 Task: Look for space in Sochi, Russia from 4th August, 2023 to 8th August, 2023 for 1 adult in price range Rs.10000 to Rs.15000. Place can be private room with 1  bedroom having 1 bed and 1 bathroom. Property type can be flatguest house, hotel. Amenities needed are: wifi. Booking option can be shelf check-in. Required host language is English.
Action: Mouse moved to (371, 135)
Screenshot: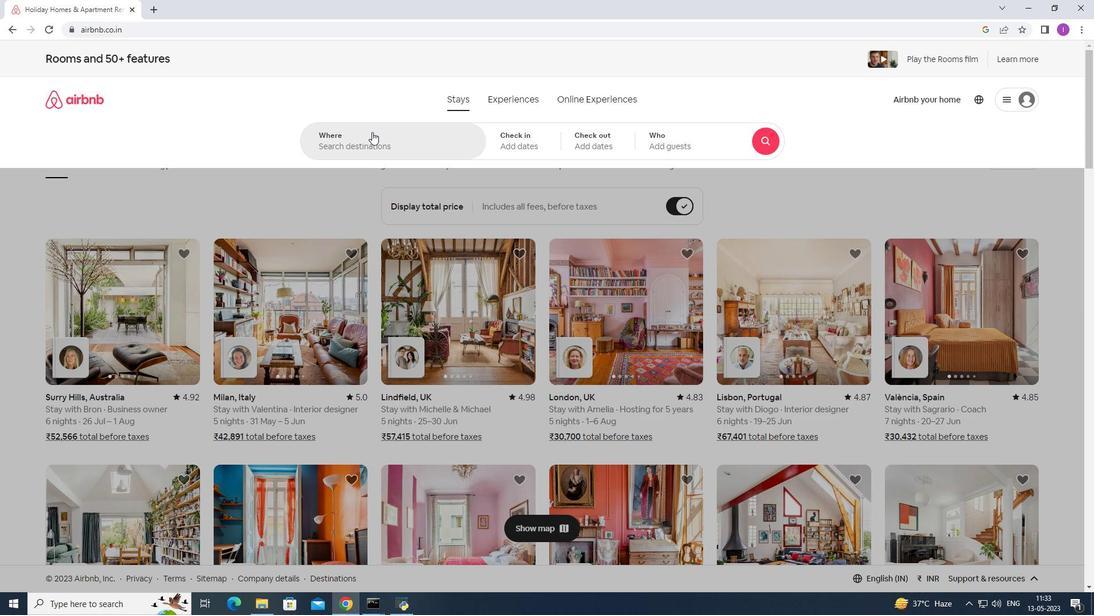 
Action: Mouse pressed left at (371, 135)
Screenshot: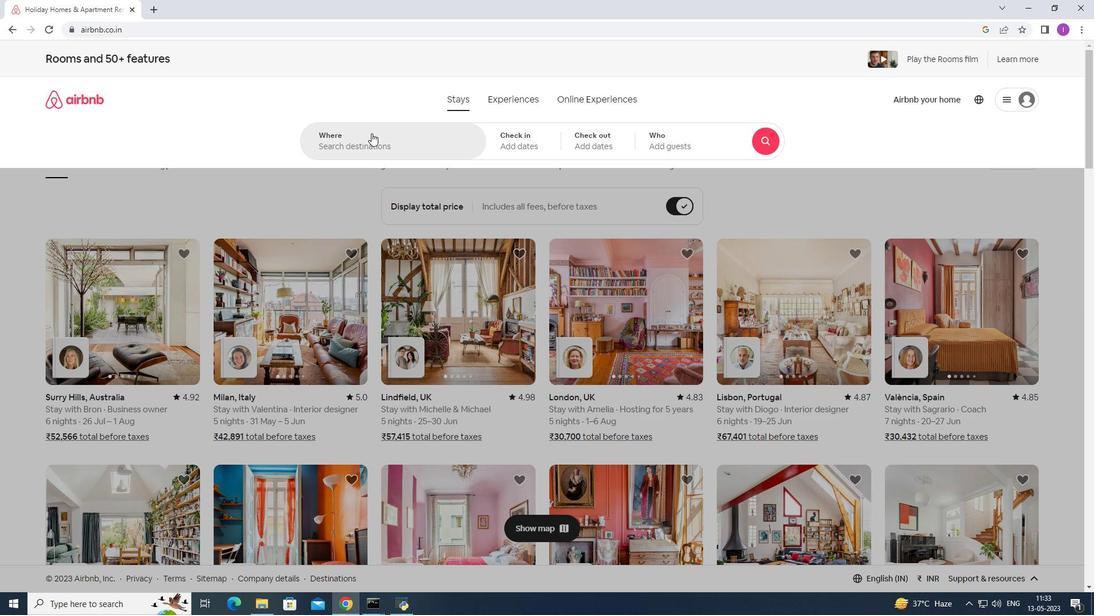 
Action: Mouse moved to (394, 132)
Screenshot: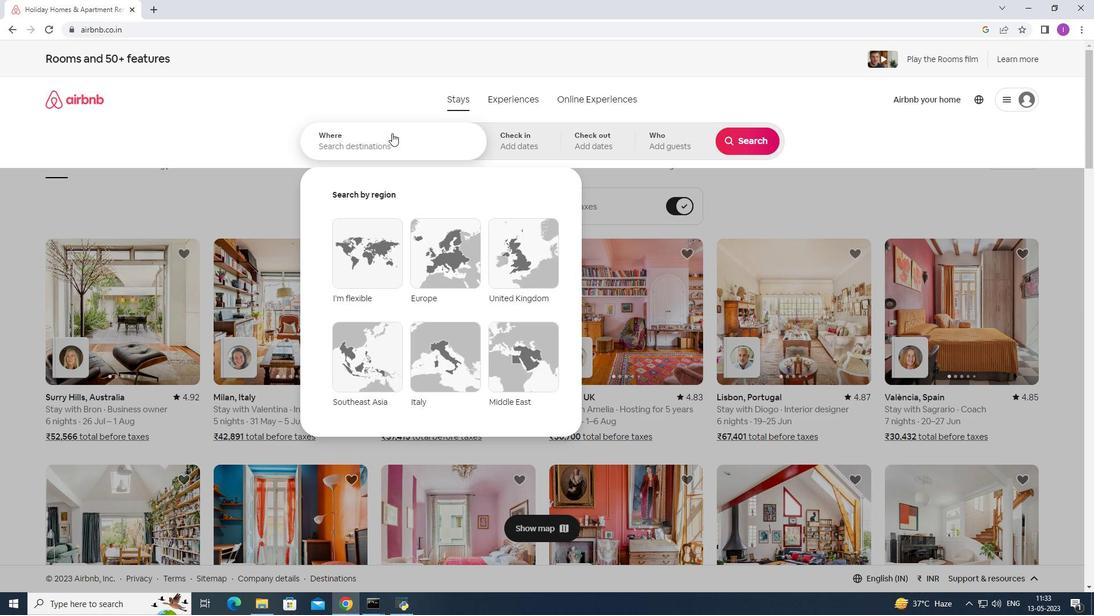 
Action: Key pressed <Key.shift>Sochi,<Key.shift>Russia
Screenshot: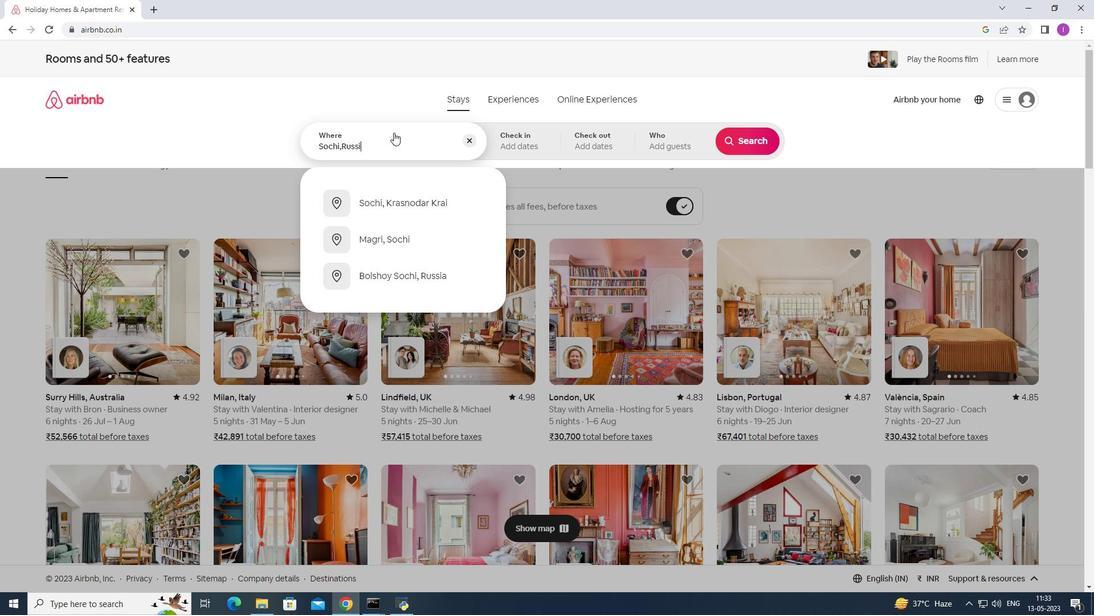 
Action: Mouse moved to (508, 131)
Screenshot: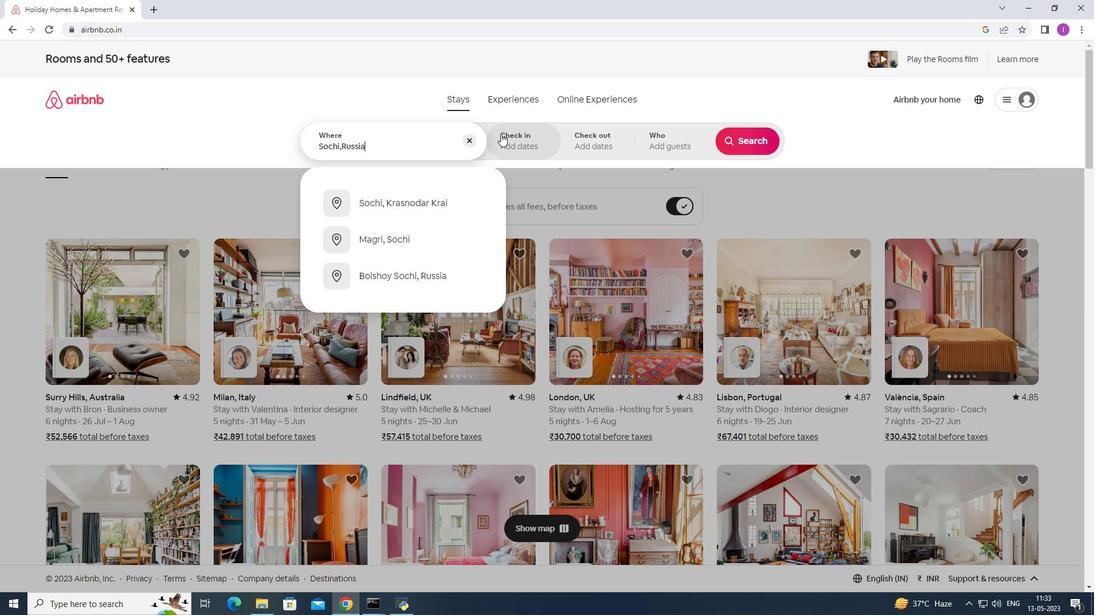 
Action: Mouse pressed left at (508, 131)
Screenshot: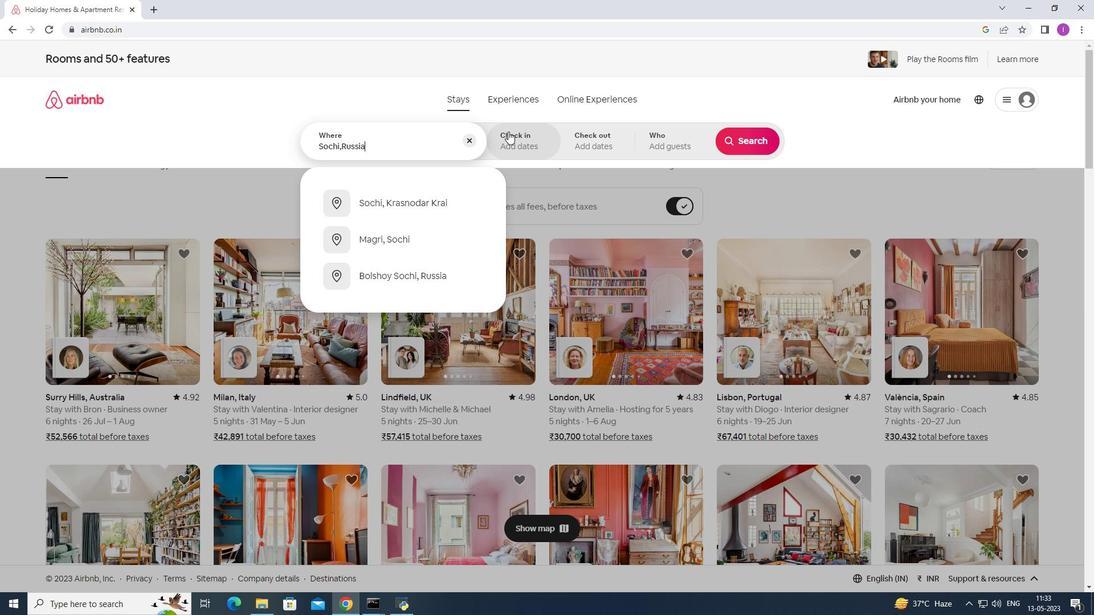 
Action: Mouse moved to (744, 234)
Screenshot: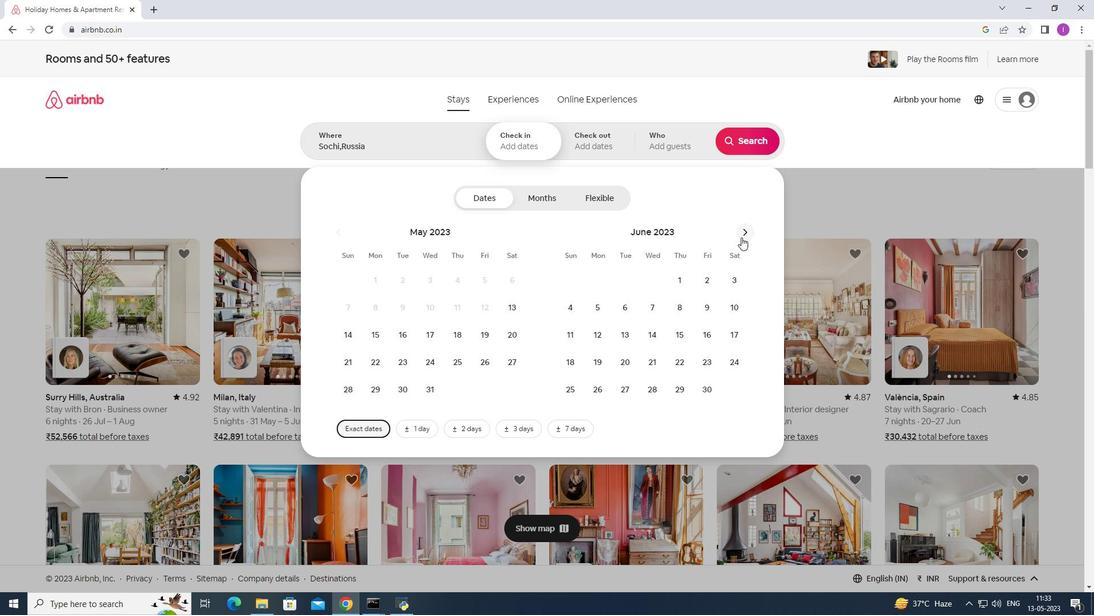 
Action: Mouse pressed left at (744, 234)
Screenshot: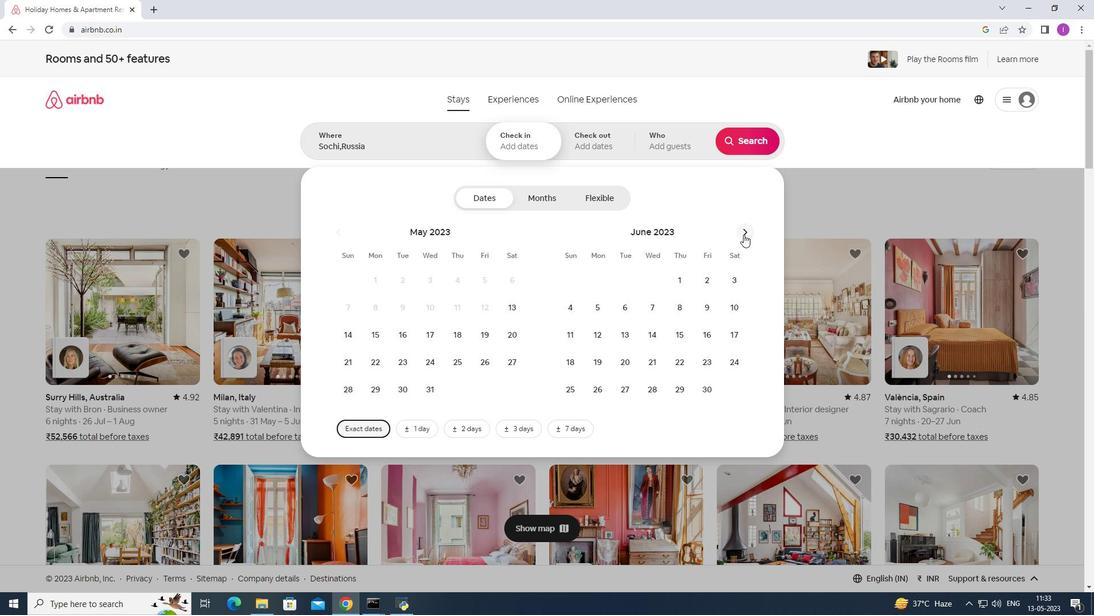 
Action: Mouse pressed left at (744, 234)
Screenshot: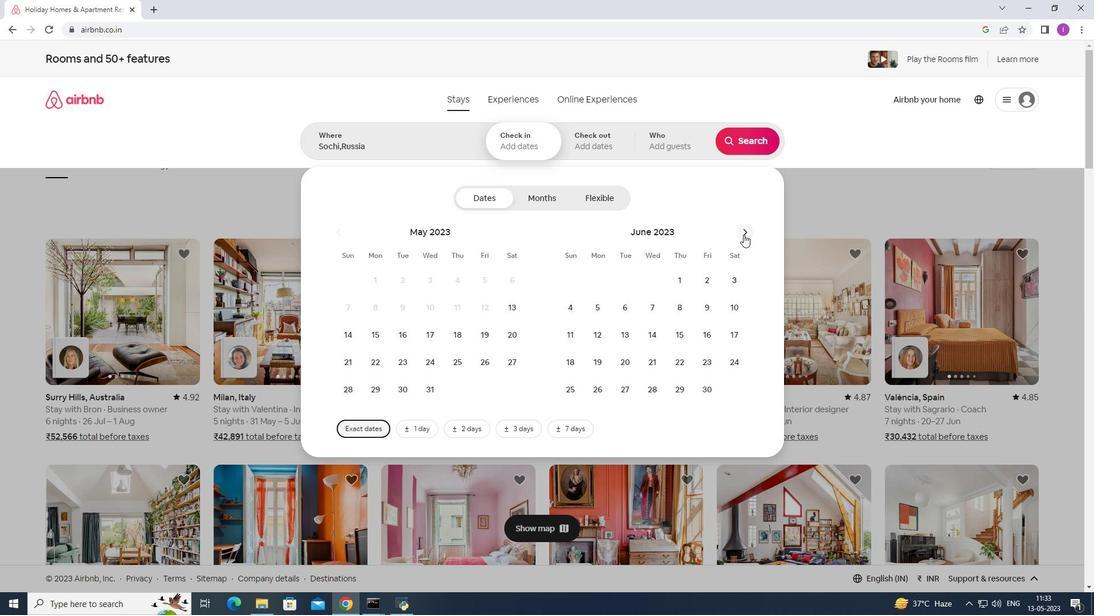 
Action: Mouse moved to (708, 272)
Screenshot: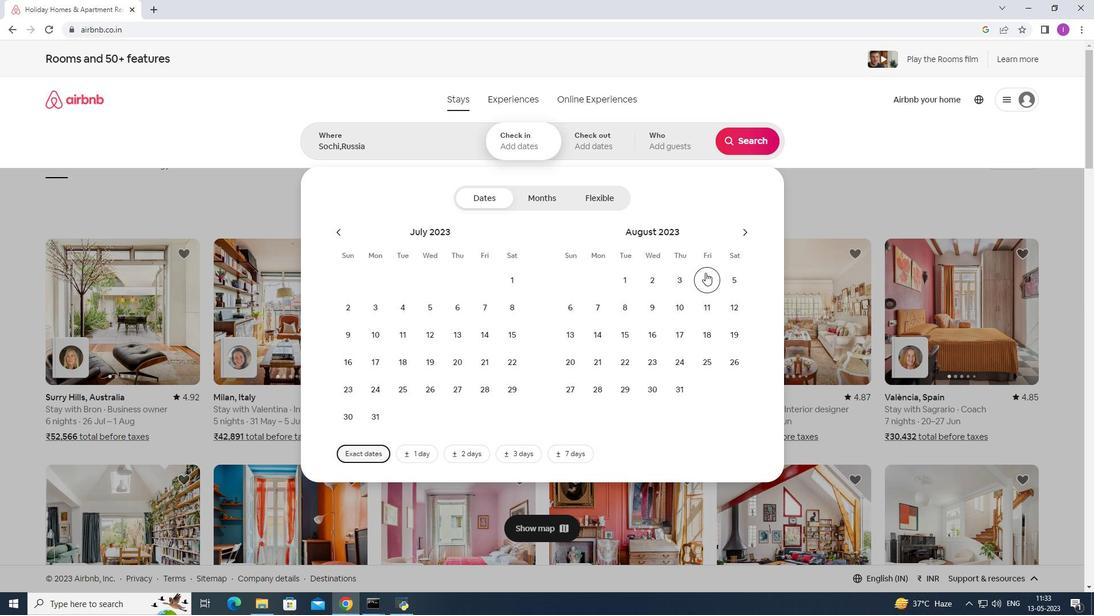 
Action: Mouse pressed left at (708, 272)
Screenshot: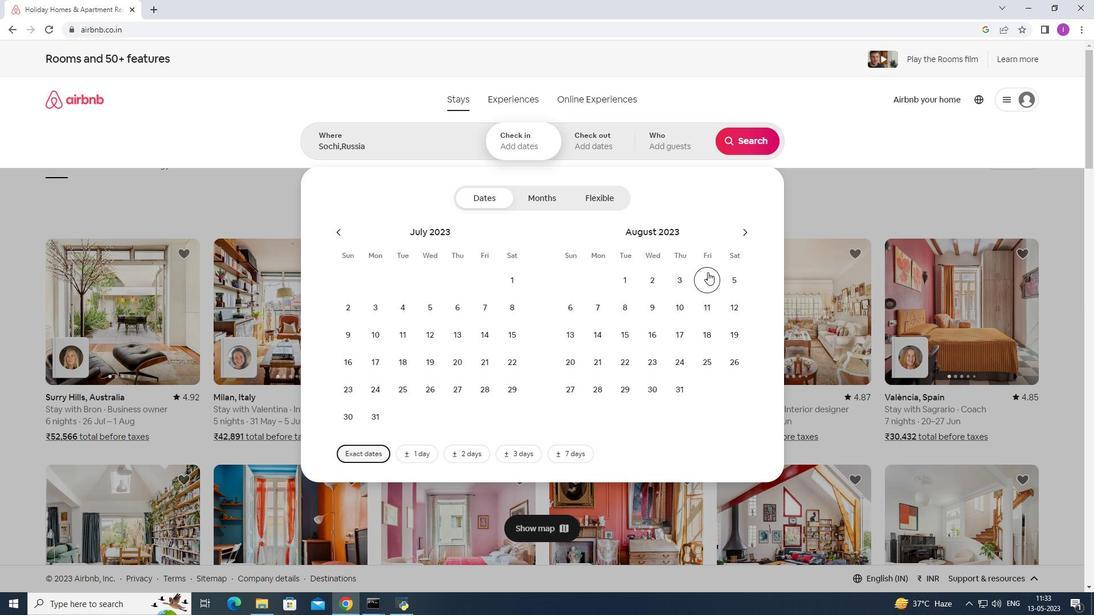 
Action: Mouse moved to (632, 307)
Screenshot: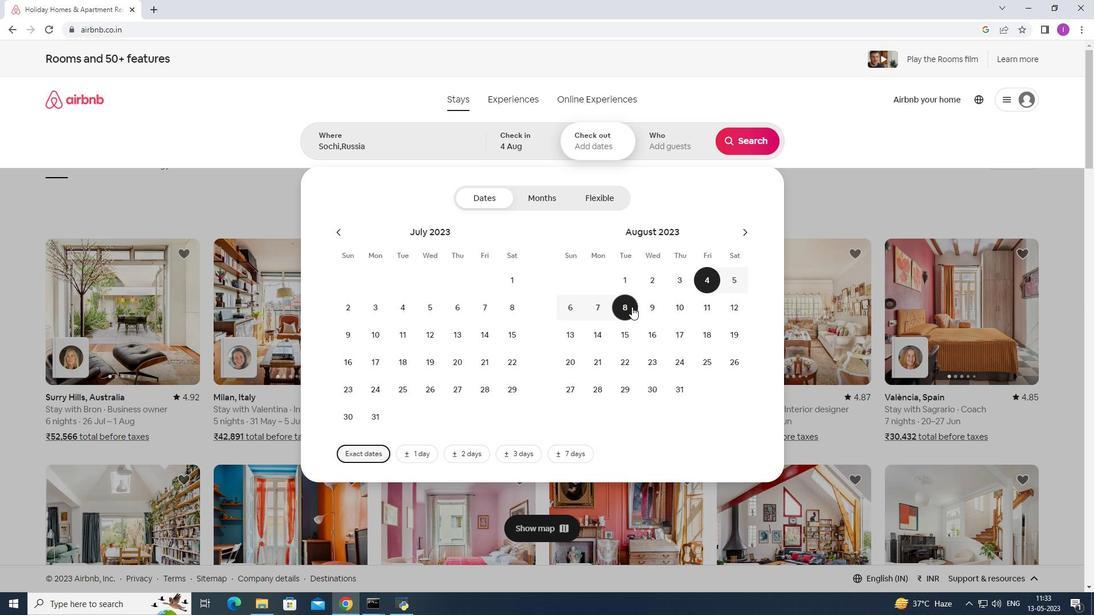 
Action: Mouse pressed left at (632, 307)
Screenshot: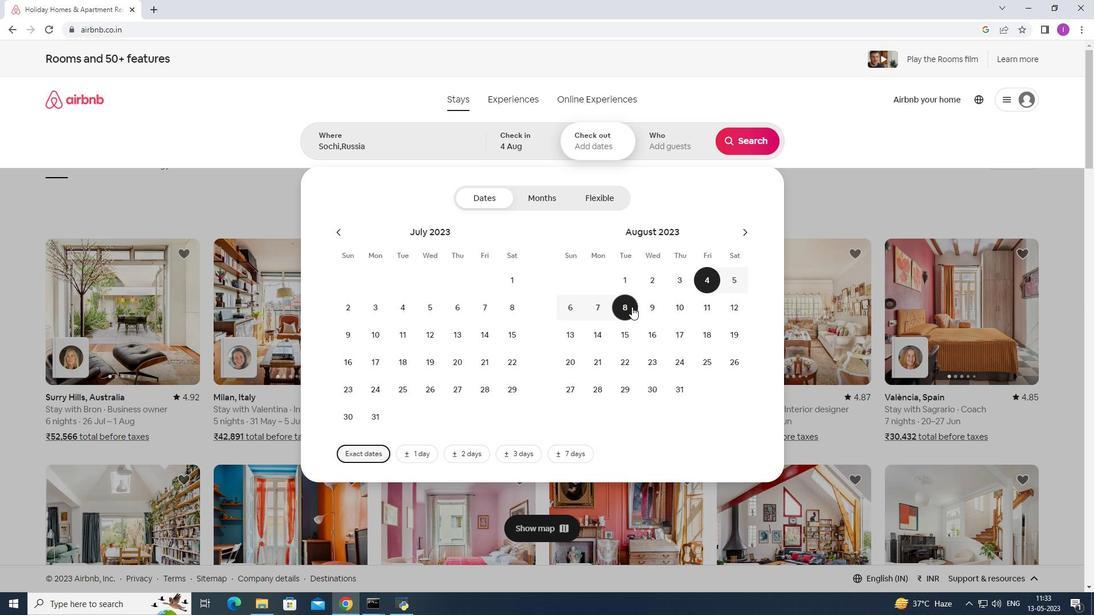 
Action: Mouse moved to (693, 149)
Screenshot: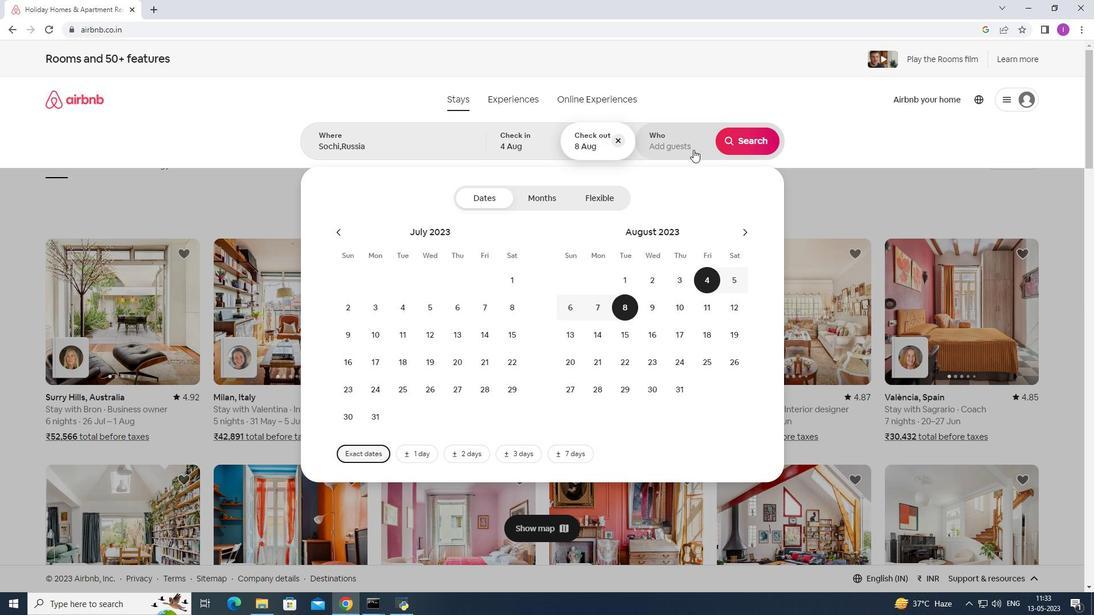 
Action: Mouse pressed left at (693, 149)
Screenshot: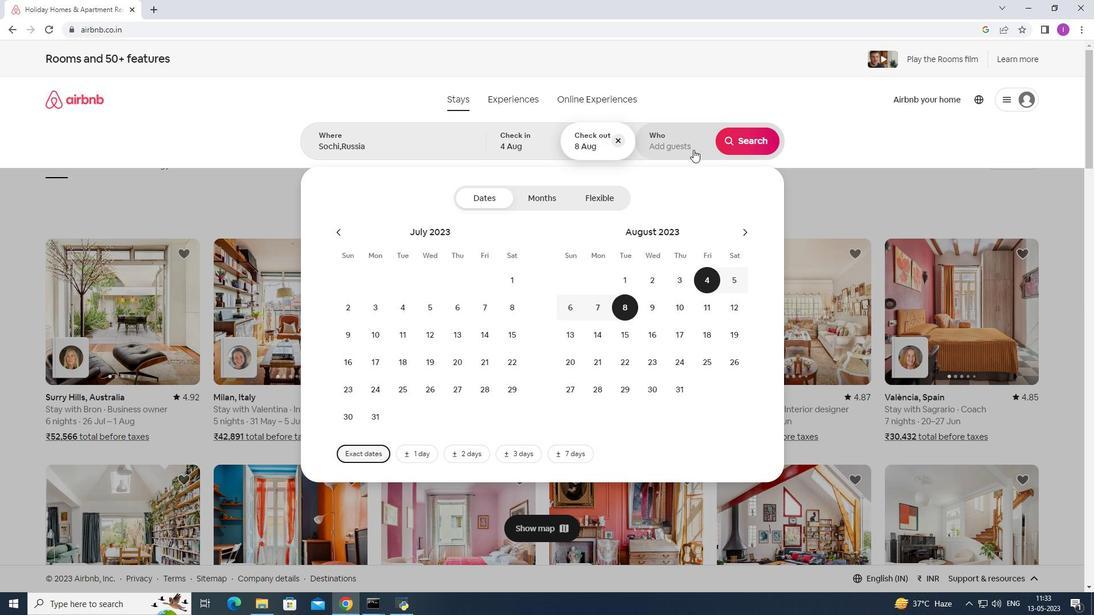 
Action: Mouse moved to (754, 200)
Screenshot: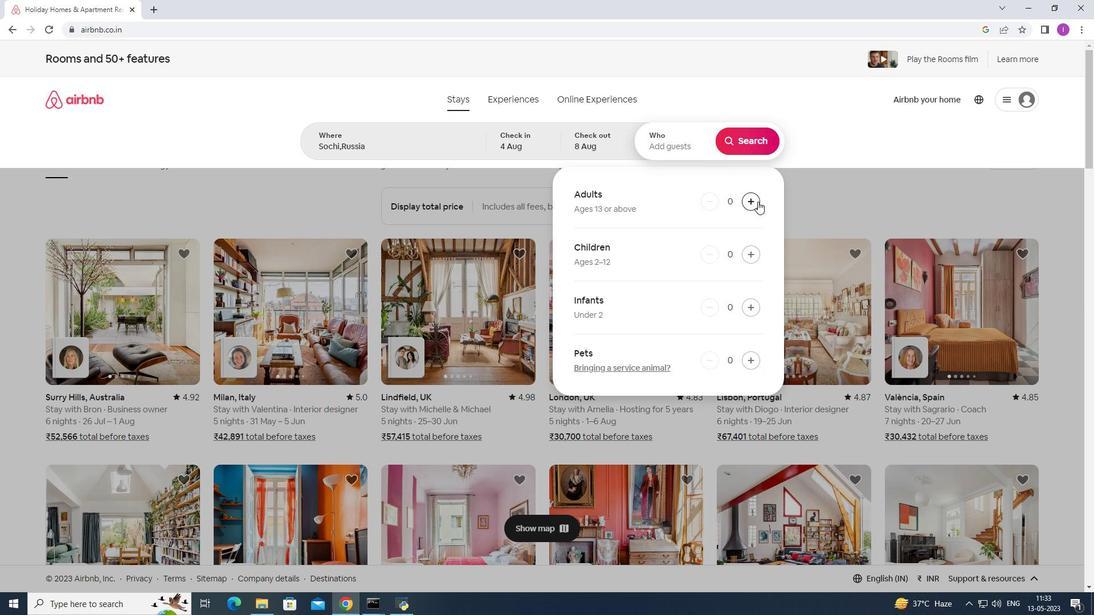 
Action: Mouse pressed left at (754, 200)
Screenshot: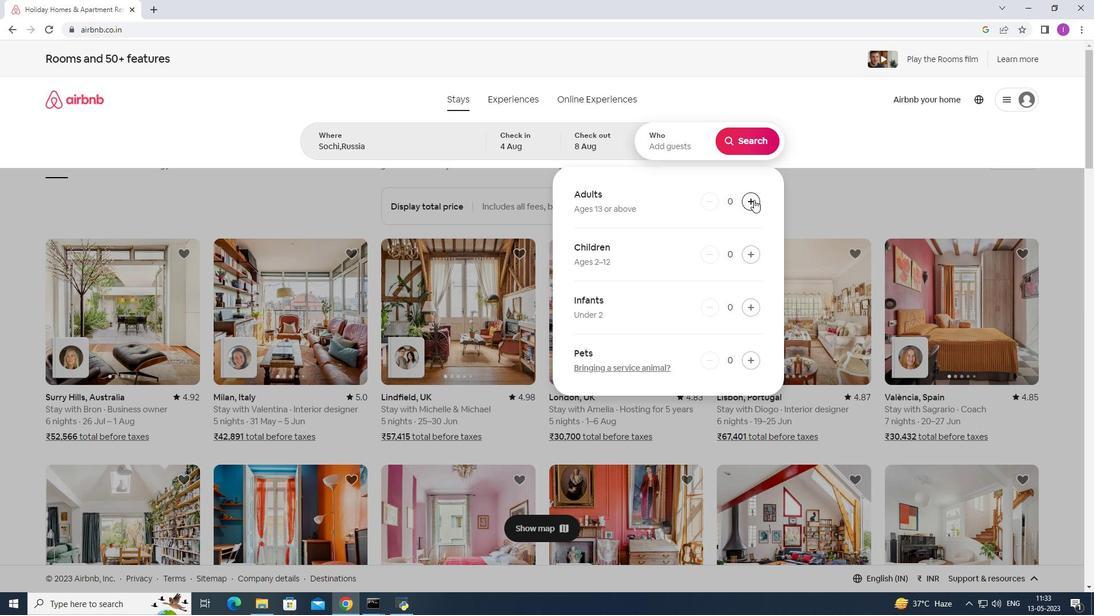 
Action: Mouse moved to (748, 139)
Screenshot: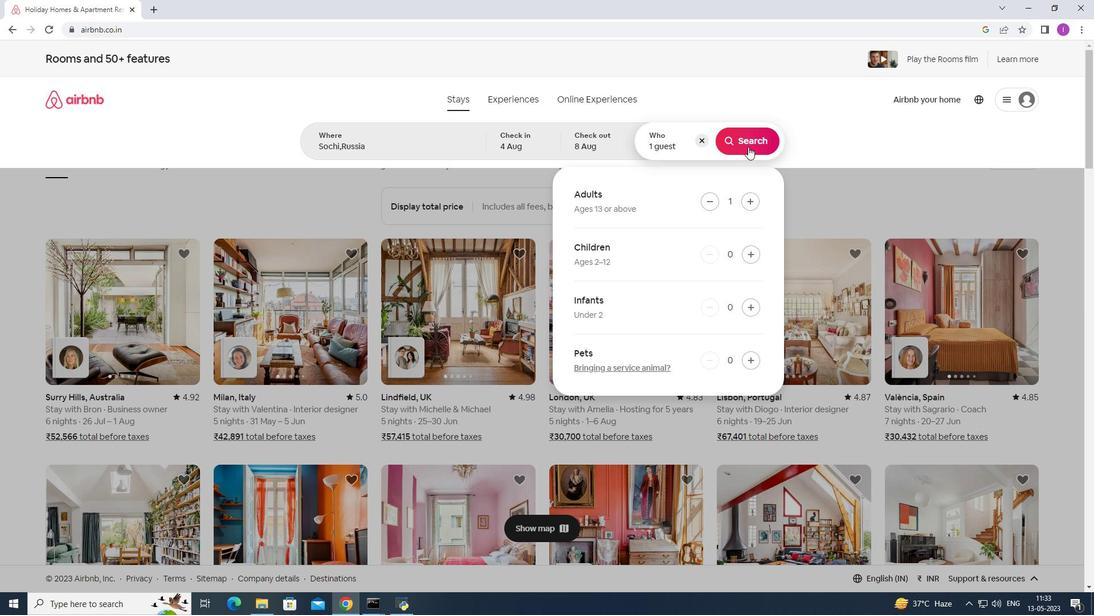 
Action: Mouse pressed left at (748, 139)
Screenshot: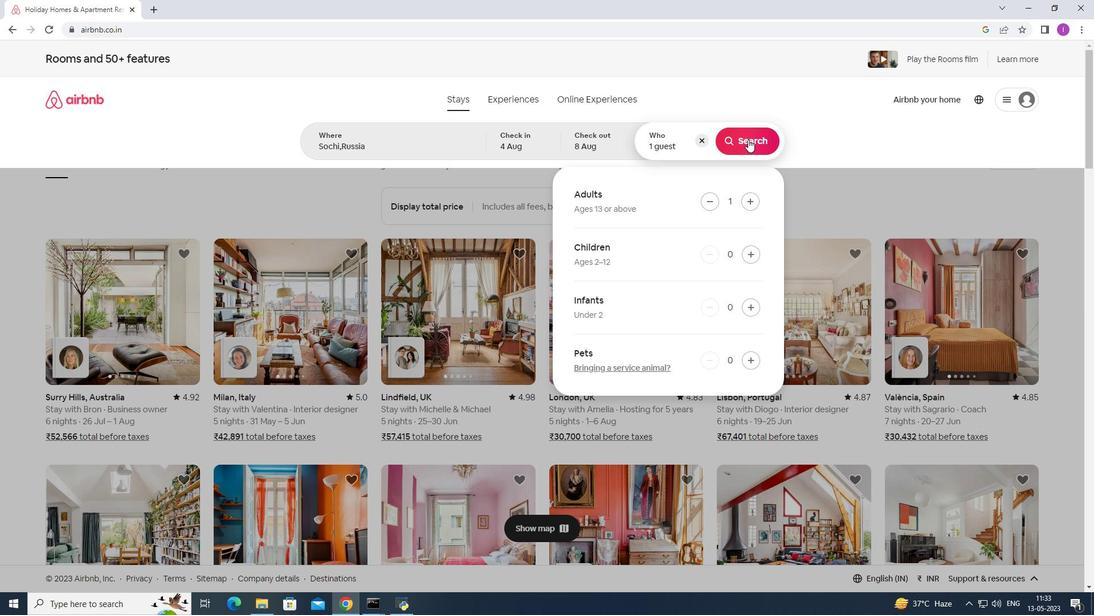 
Action: Mouse moved to (1047, 113)
Screenshot: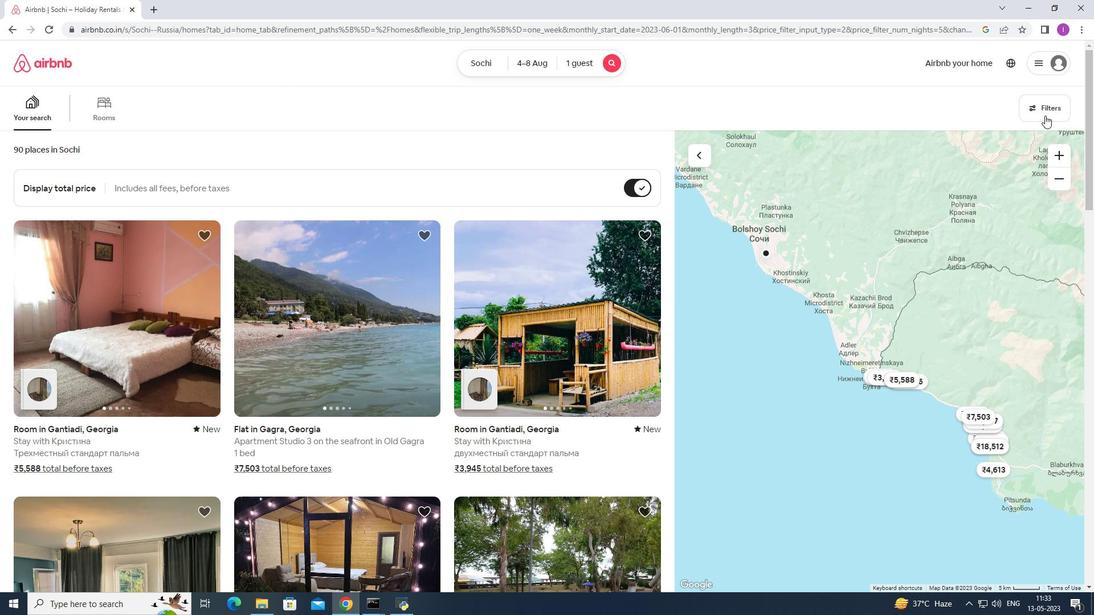 
Action: Mouse pressed left at (1047, 113)
Screenshot: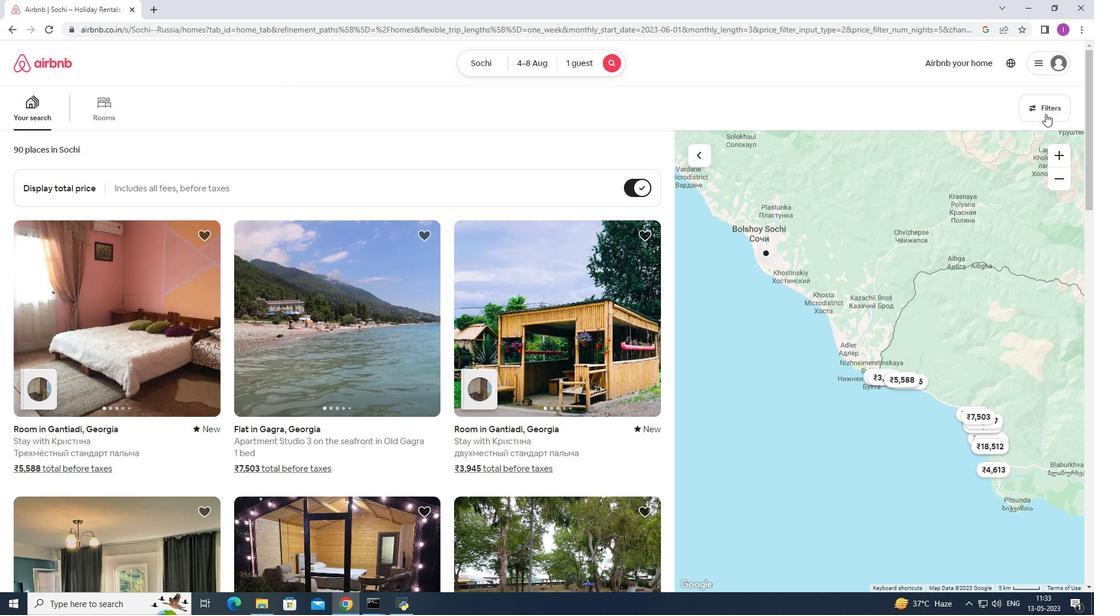 
Action: Mouse moved to (611, 388)
Screenshot: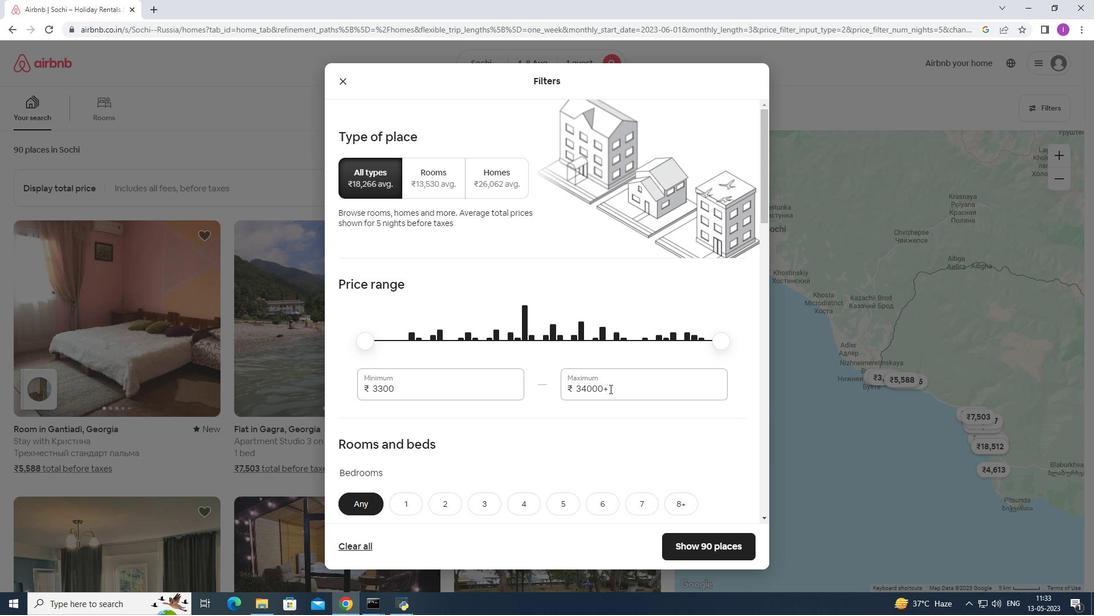 
Action: Mouse pressed left at (611, 388)
Screenshot: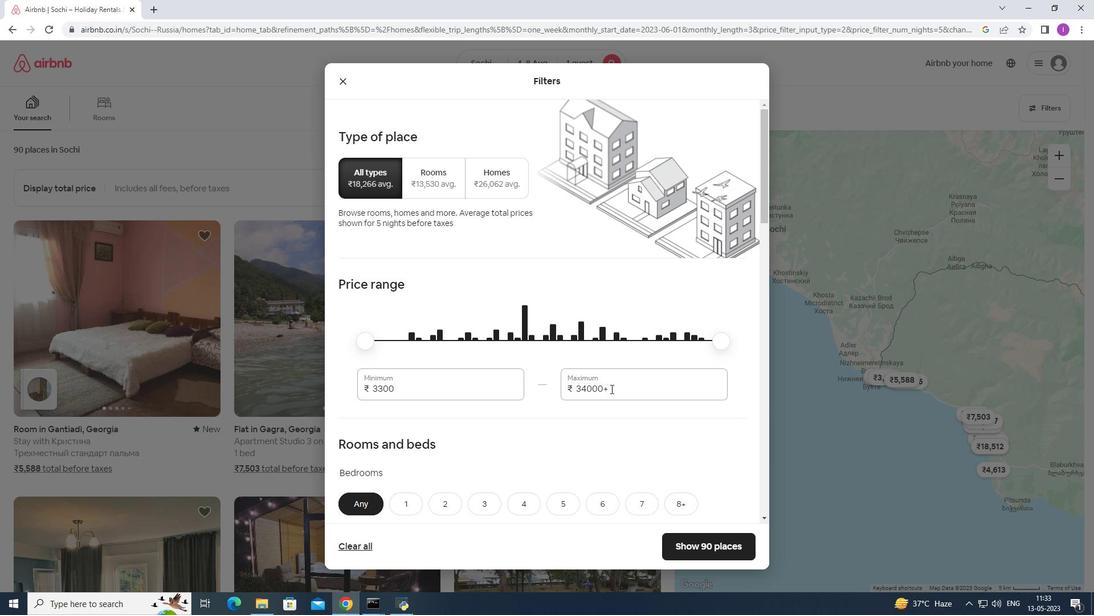 
Action: Mouse moved to (557, 394)
Screenshot: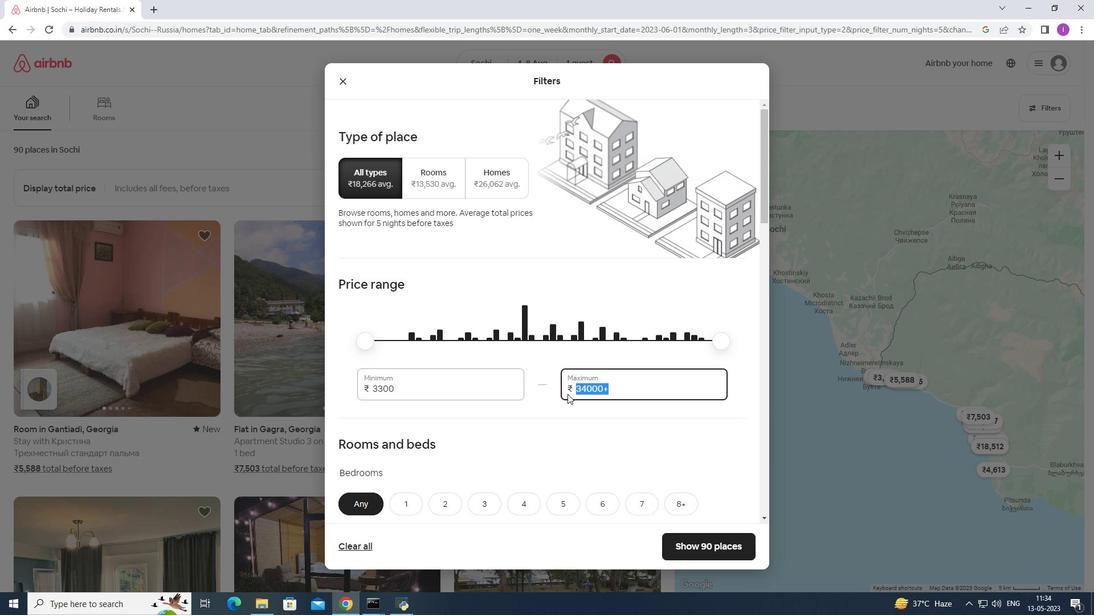 
Action: Key pressed 15000
Screenshot: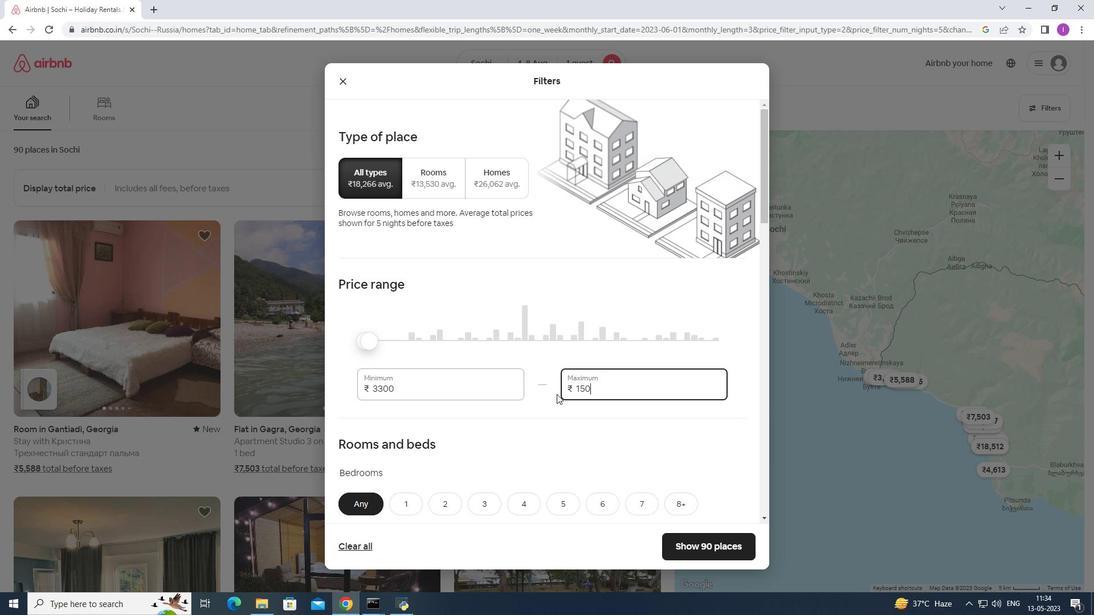 
Action: Mouse moved to (408, 389)
Screenshot: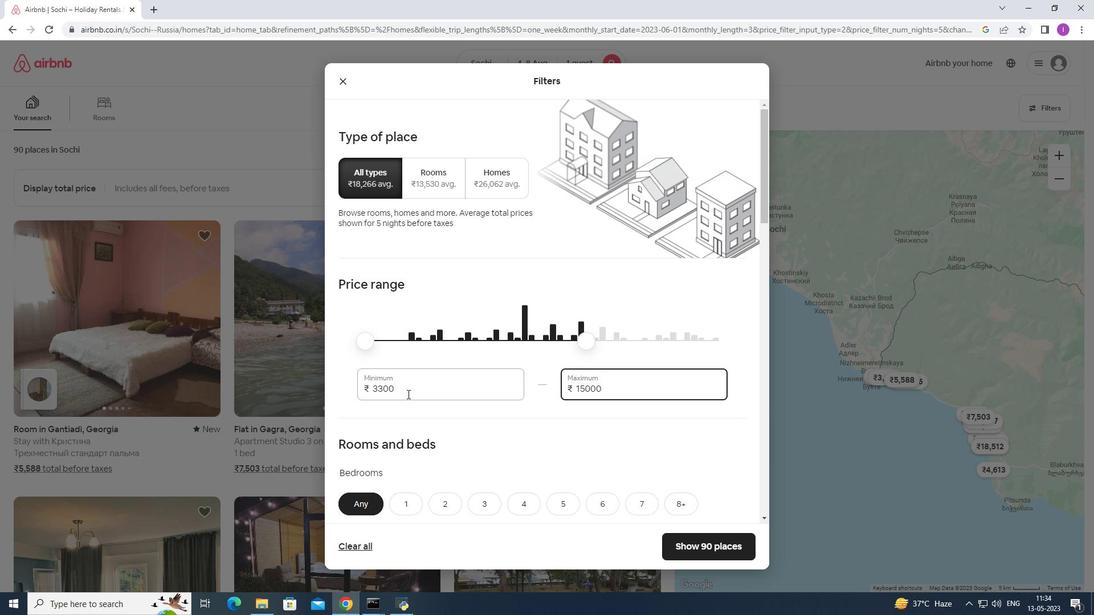 
Action: Mouse pressed left at (408, 389)
Screenshot: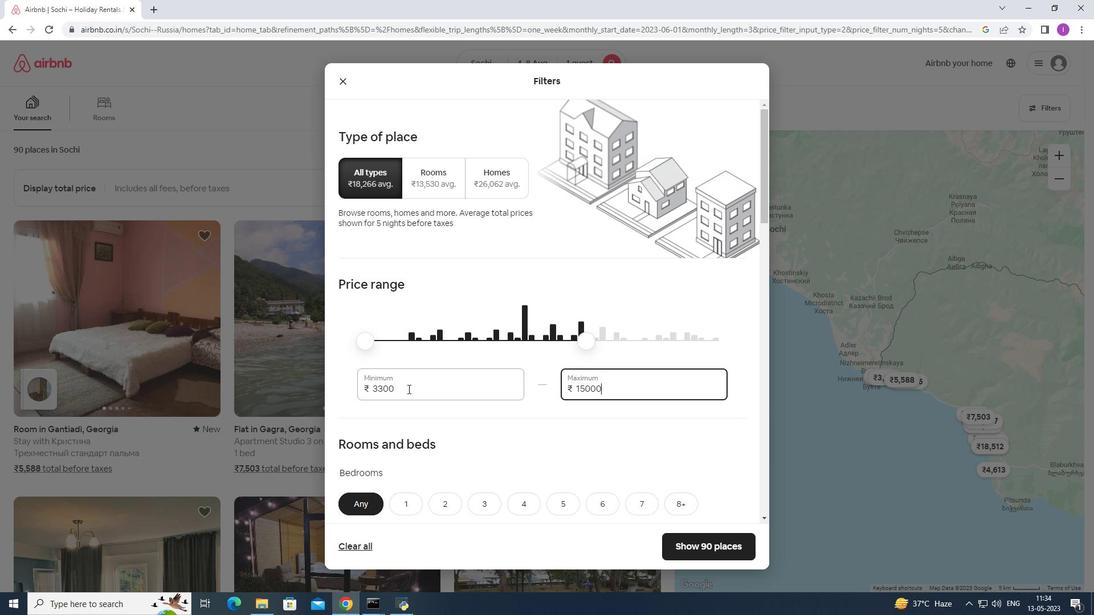 
Action: Mouse moved to (391, 391)
Screenshot: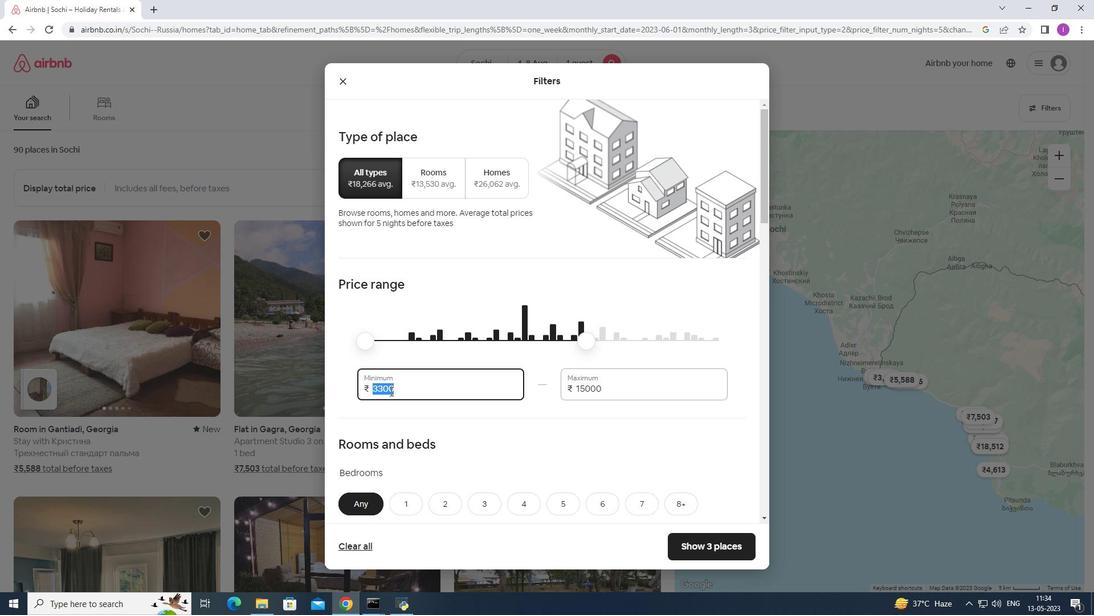 
Action: Key pressed 1000
Screenshot: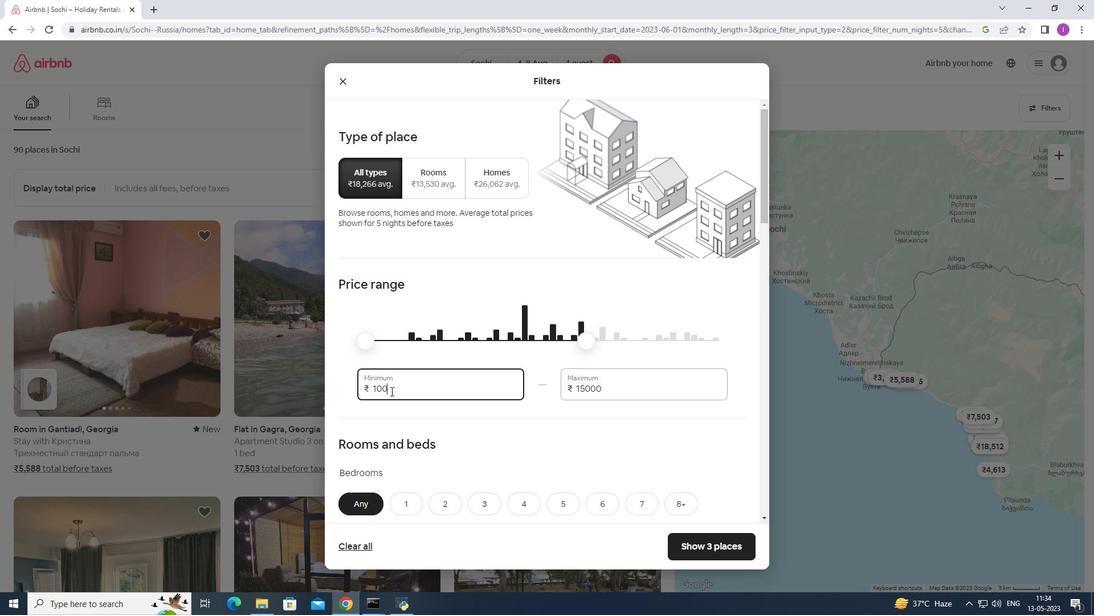 
Action: Mouse moved to (394, 390)
Screenshot: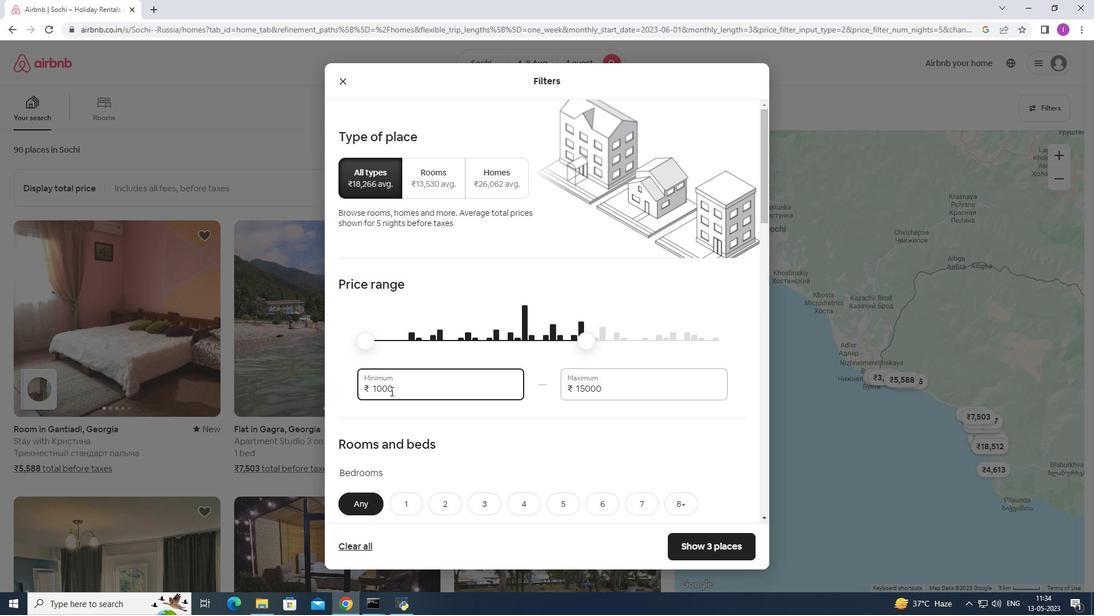 
Action: Key pressed 0
Screenshot: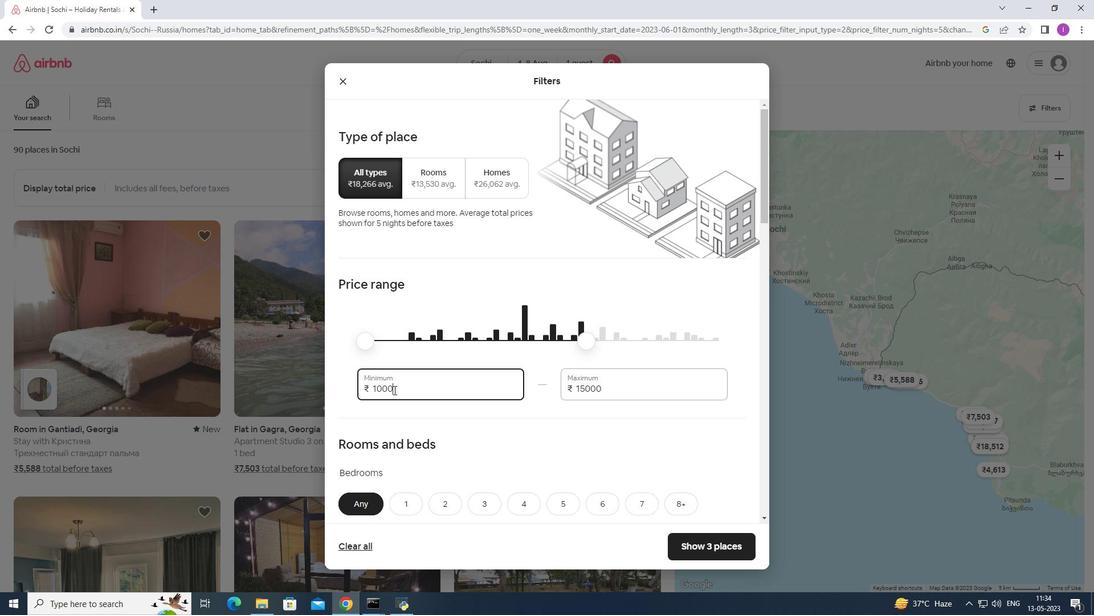 
Action: Mouse moved to (586, 398)
Screenshot: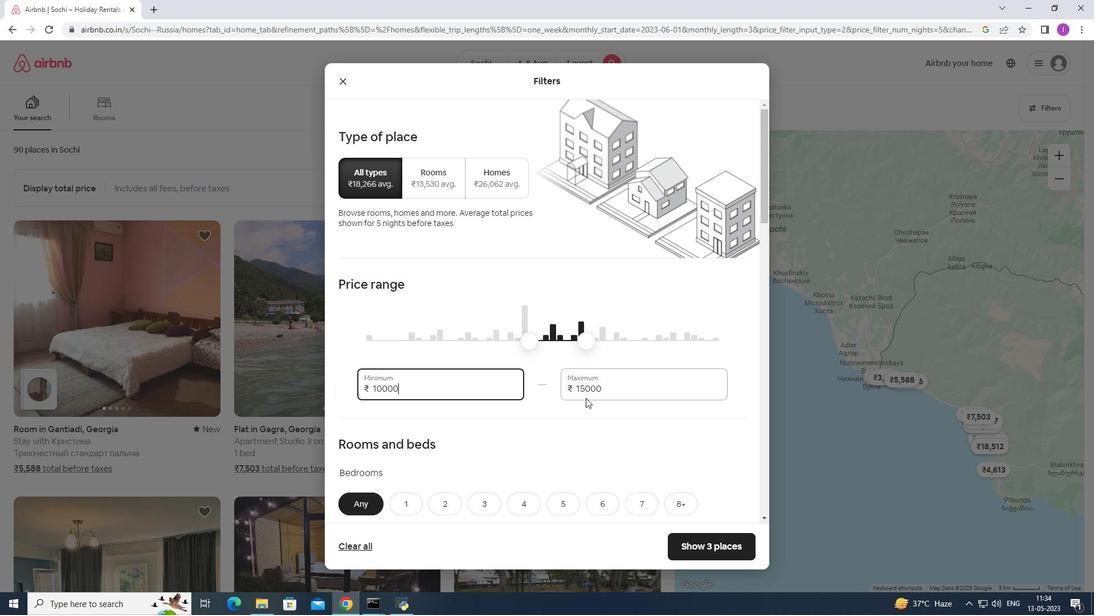 
Action: Mouse scrolled (586, 398) with delta (0, 0)
Screenshot: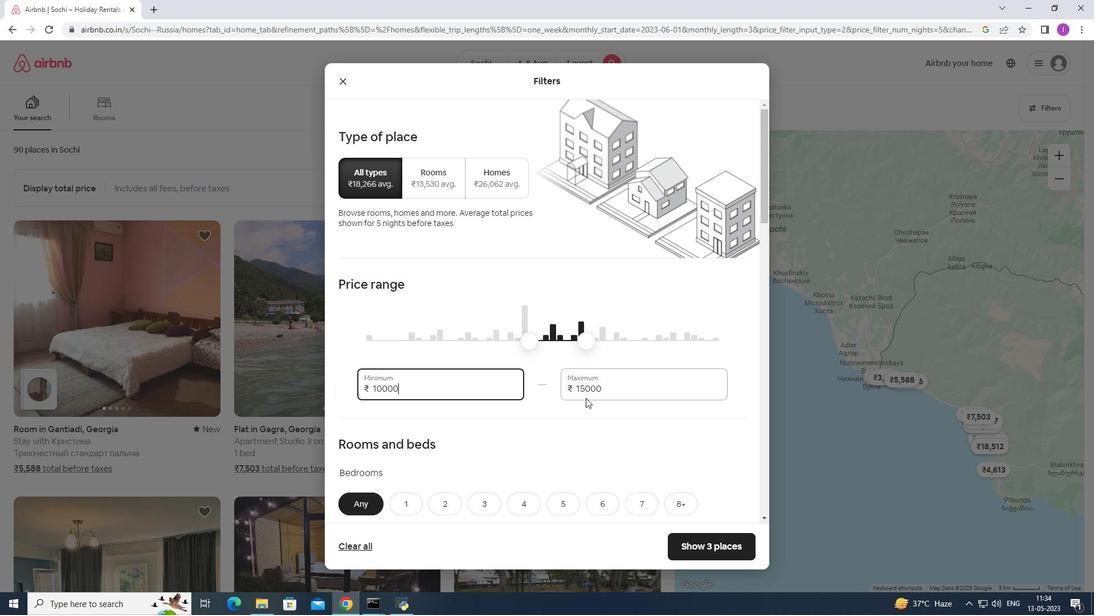 
Action: Mouse moved to (584, 404)
Screenshot: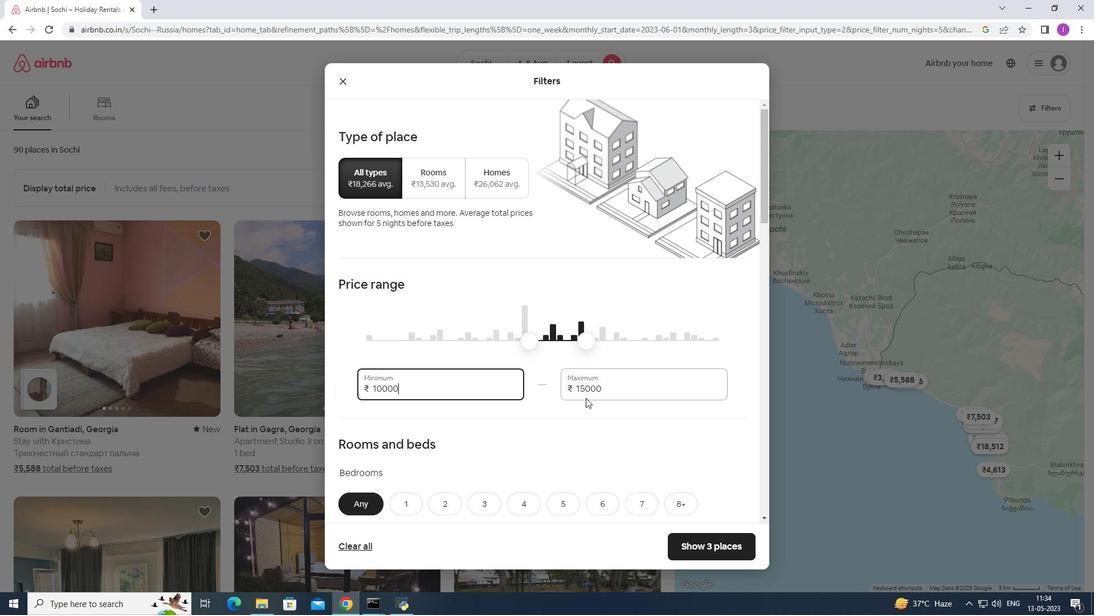 
Action: Mouse scrolled (586, 399) with delta (0, 0)
Screenshot: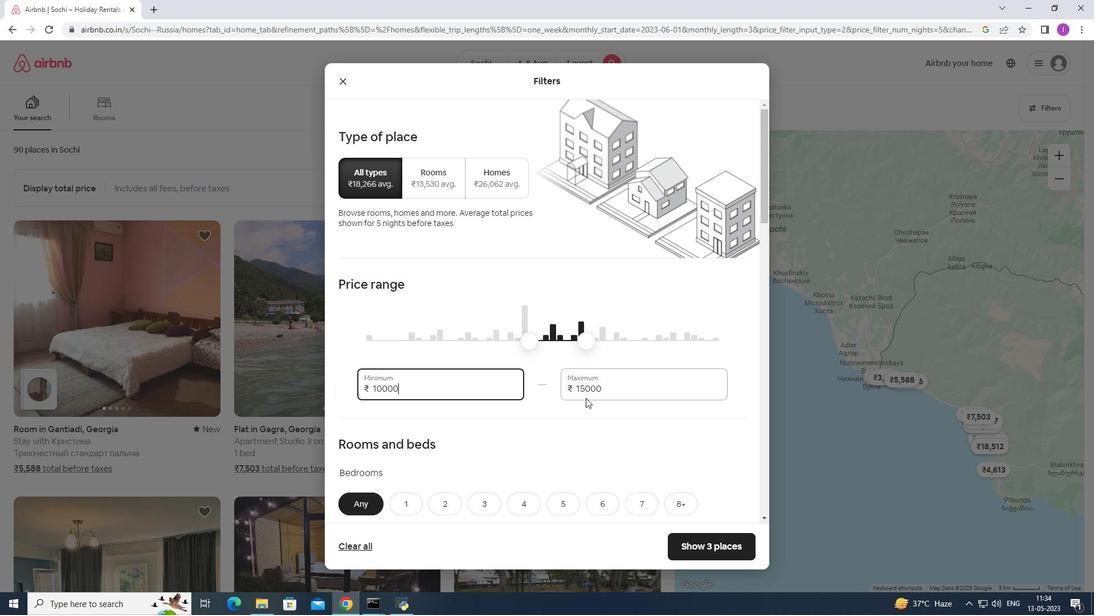 
Action: Mouse moved to (582, 410)
Screenshot: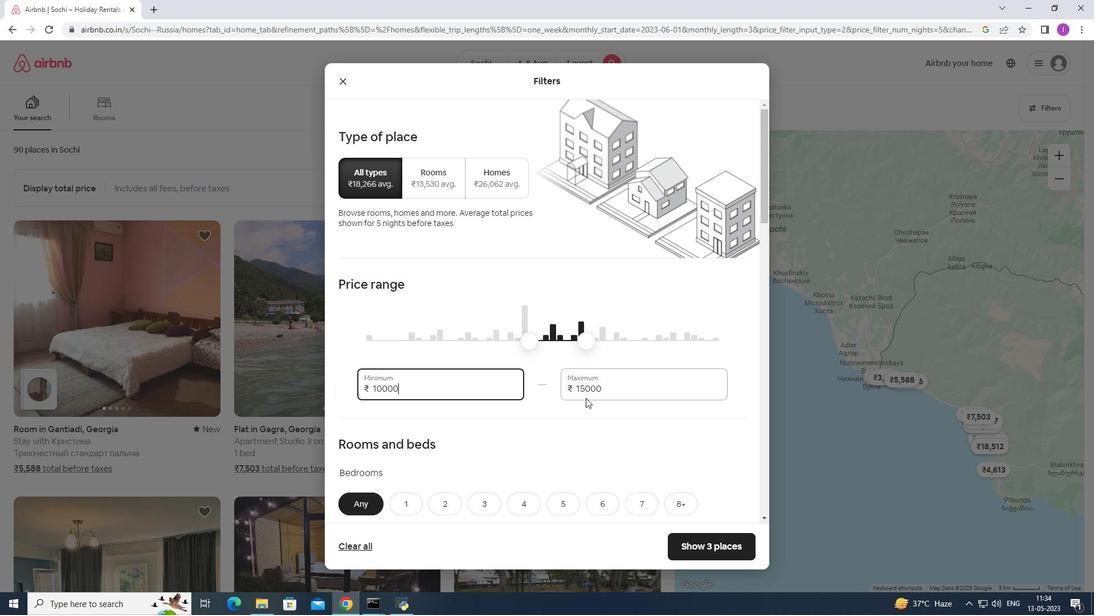 
Action: Mouse scrolled (583, 404) with delta (0, 0)
Screenshot: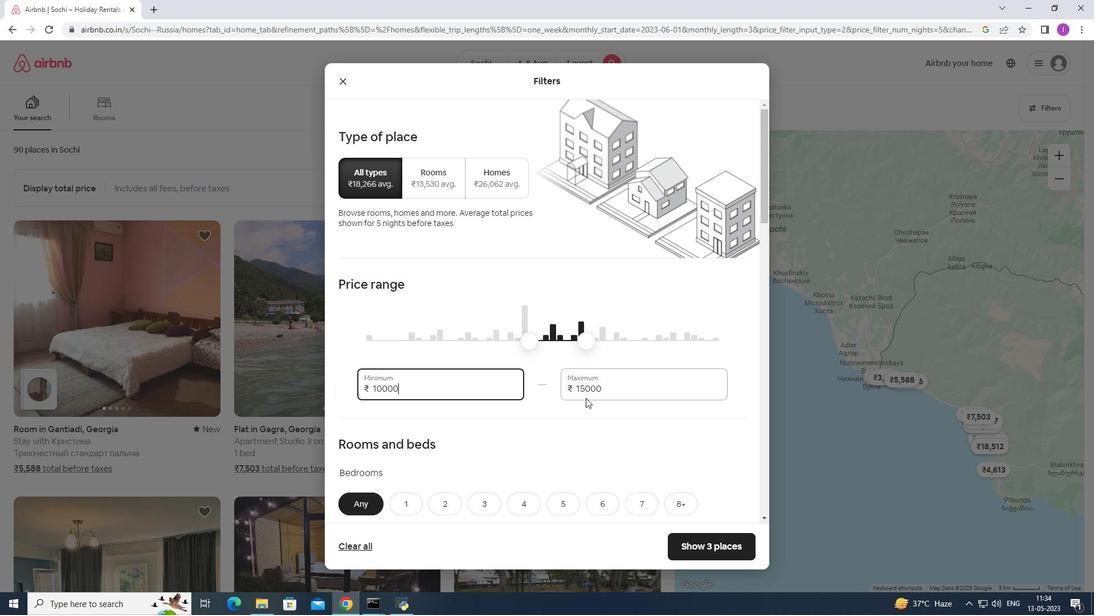 
Action: Mouse moved to (406, 337)
Screenshot: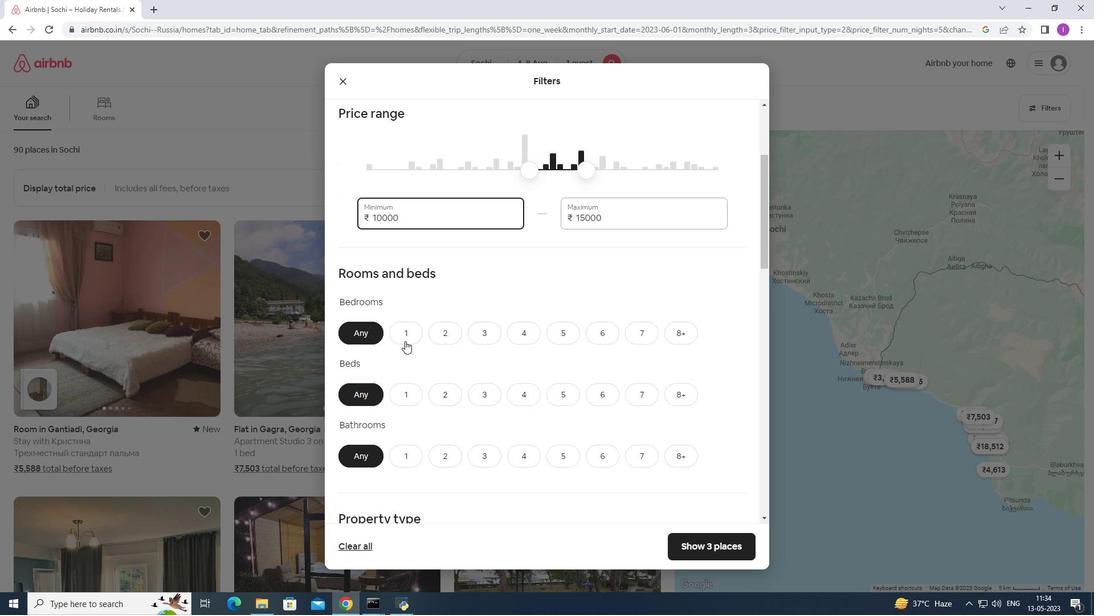 
Action: Mouse pressed left at (406, 337)
Screenshot: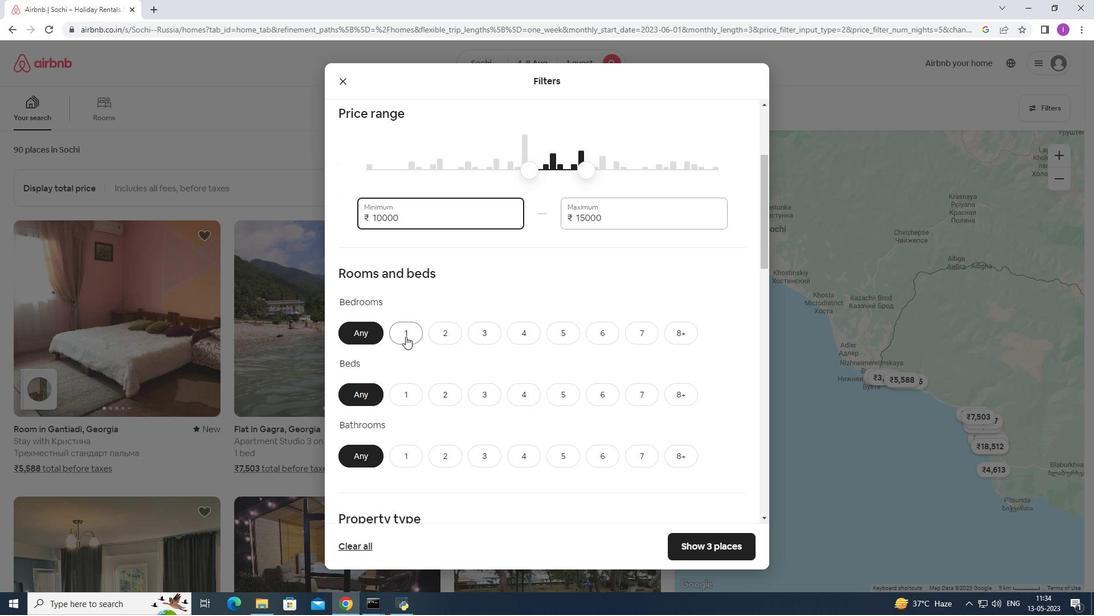 
Action: Mouse moved to (408, 393)
Screenshot: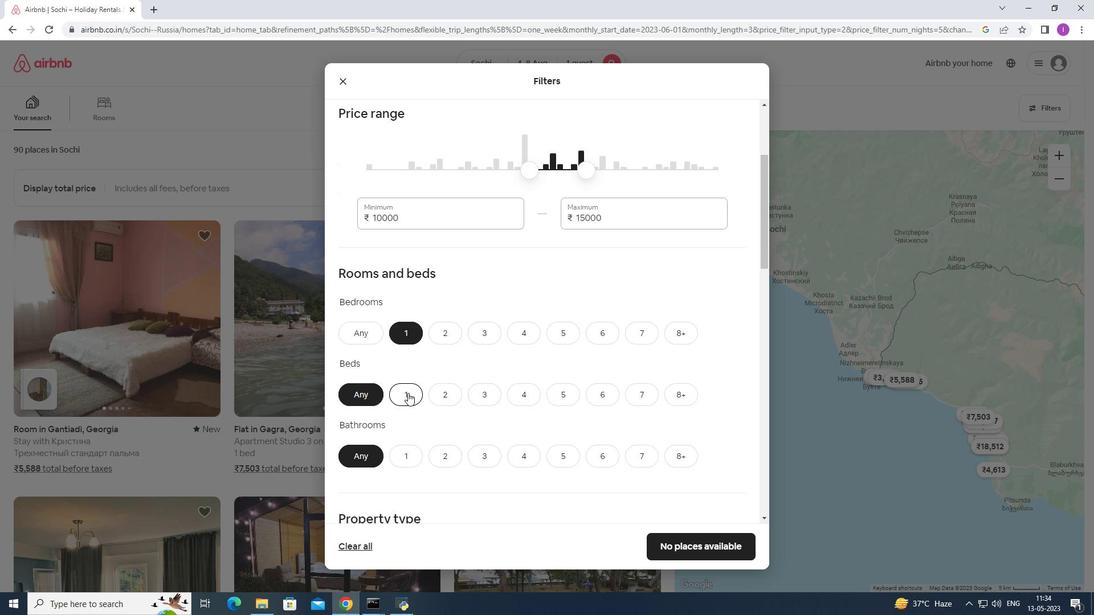 
Action: Mouse pressed left at (408, 393)
Screenshot: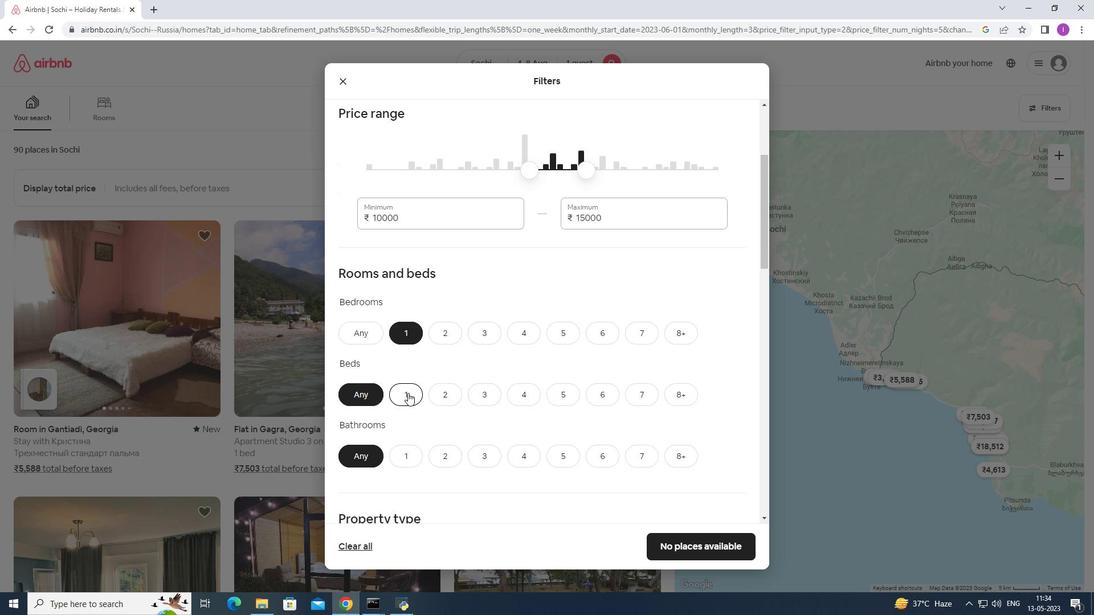 
Action: Mouse moved to (407, 453)
Screenshot: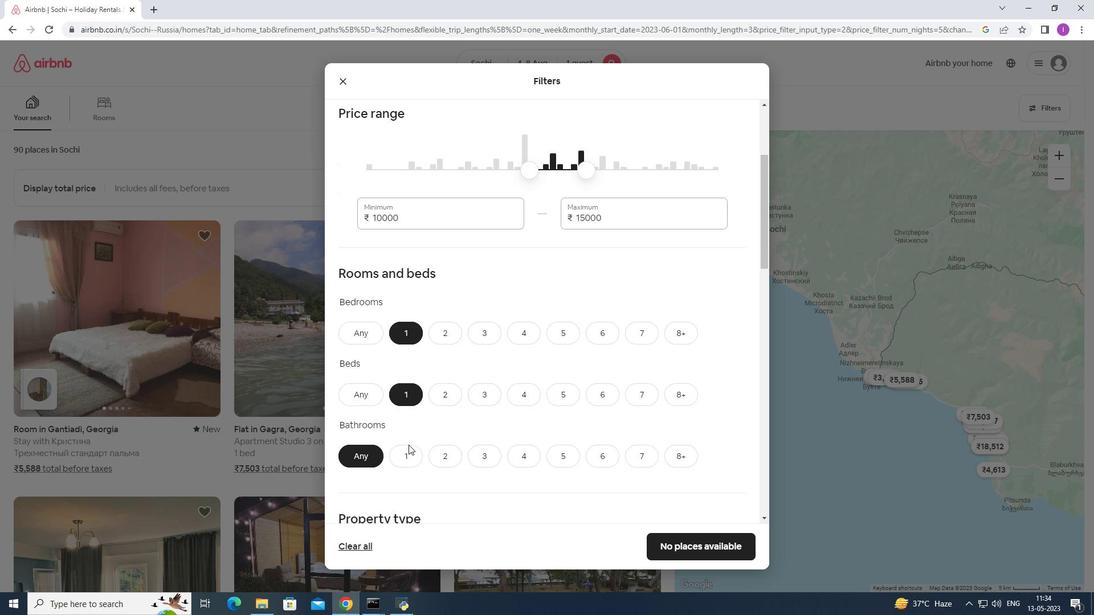 
Action: Mouse pressed left at (407, 453)
Screenshot: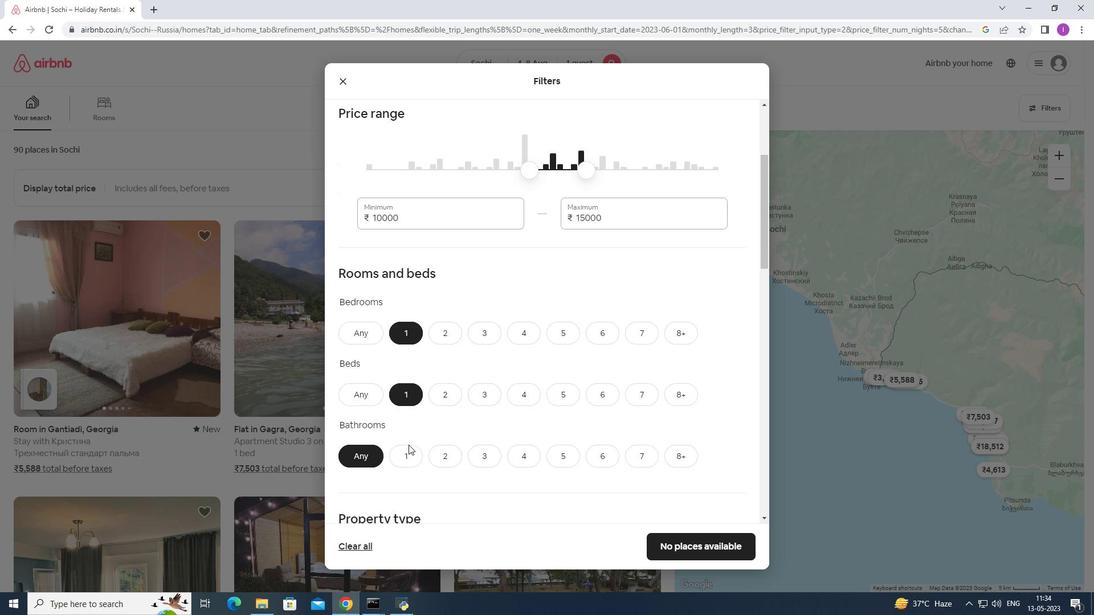 
Action: Mouse moved to (427, 403)
Screenshot: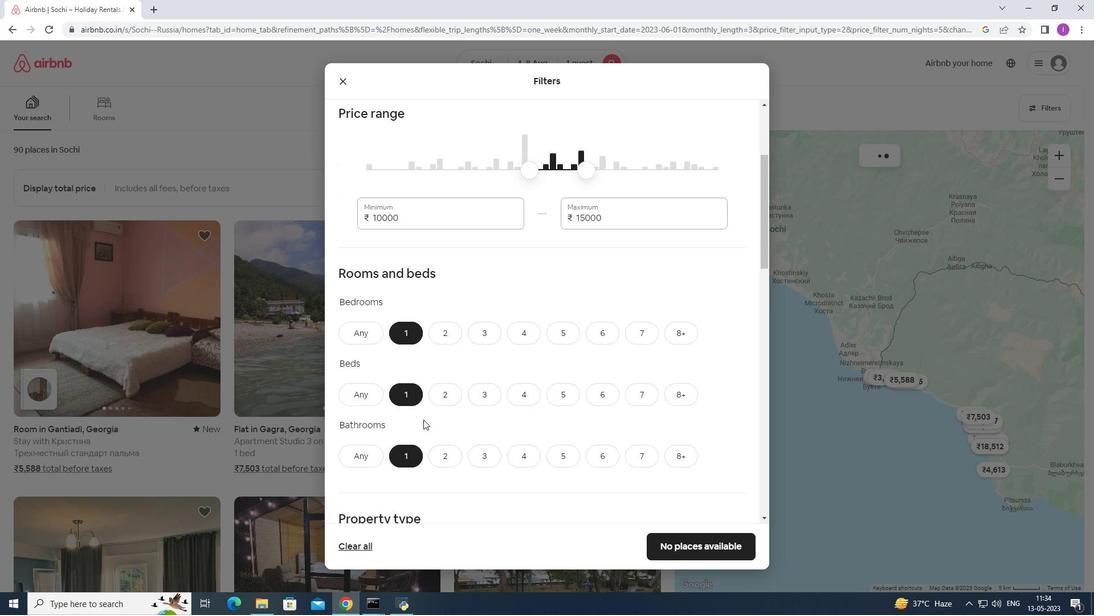 
Action: Mouse scrolled (427, 403) with delta (0, 0)
Screenshot: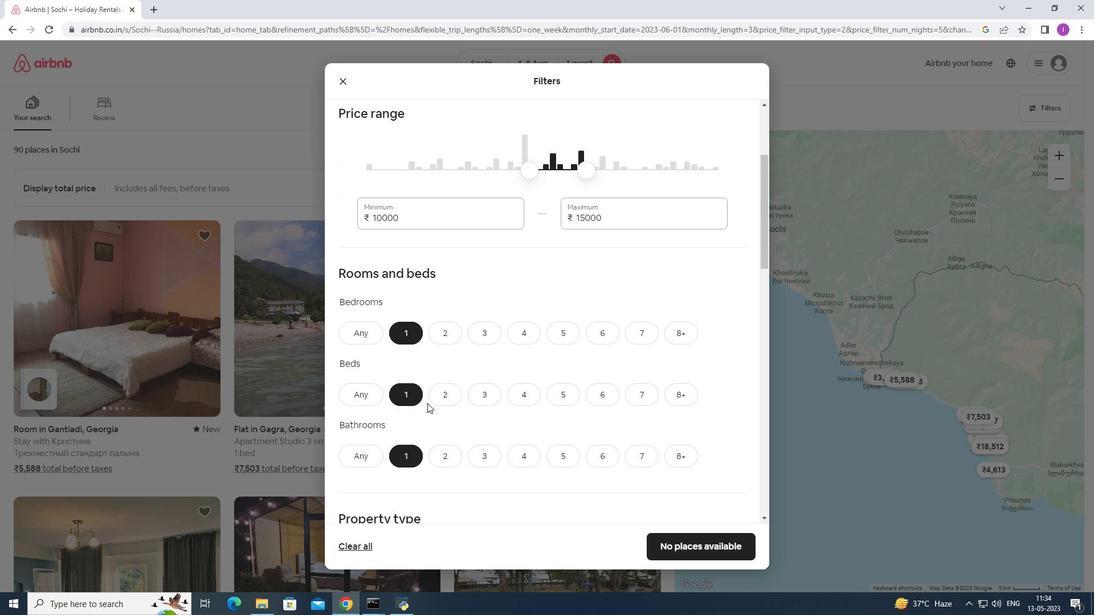 
Action: Mouse scrolled (427, 403) with delta (0, 0)
Screenshot: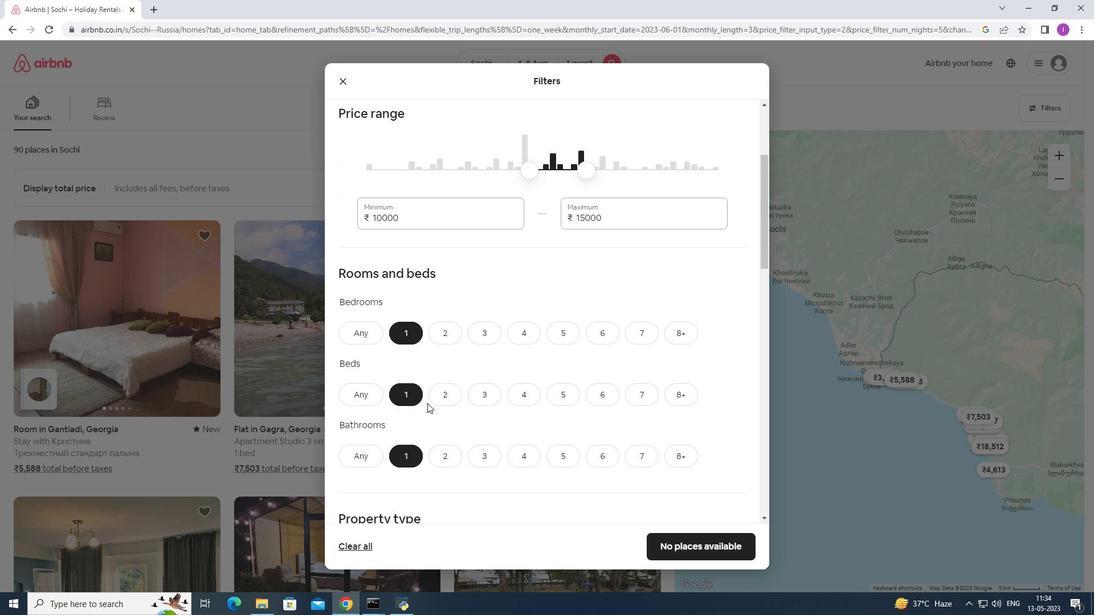 
Action: Mouse moved to (440, 400)
Screenshot: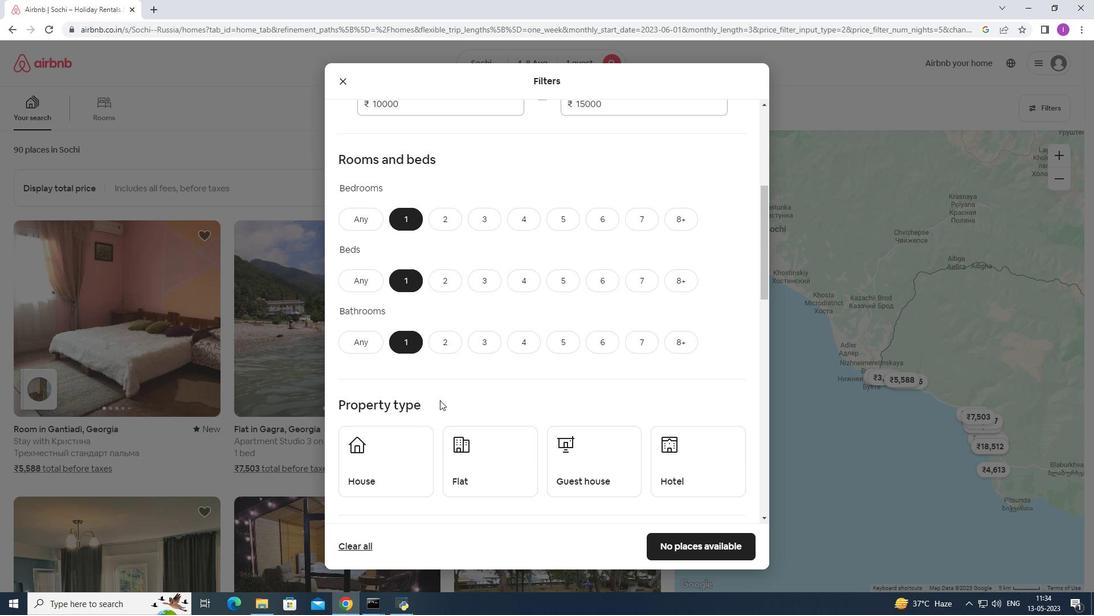 
Action: Mouse scrolled (440, 400) with delta (0, 0)
Screenshot: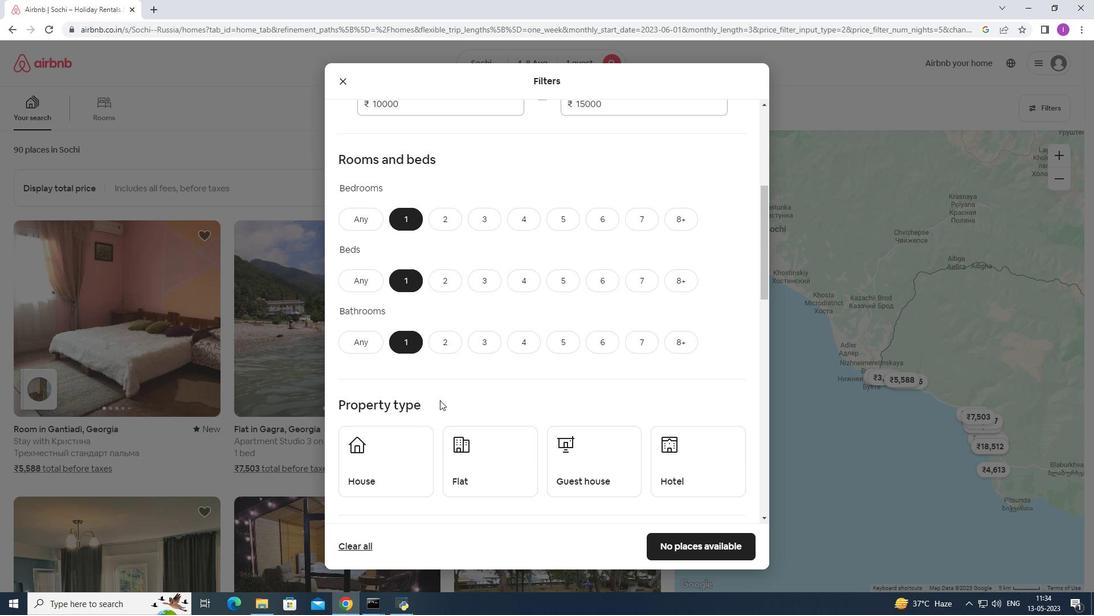 
Action: Mouse moved to (390, 419)
Screenshot: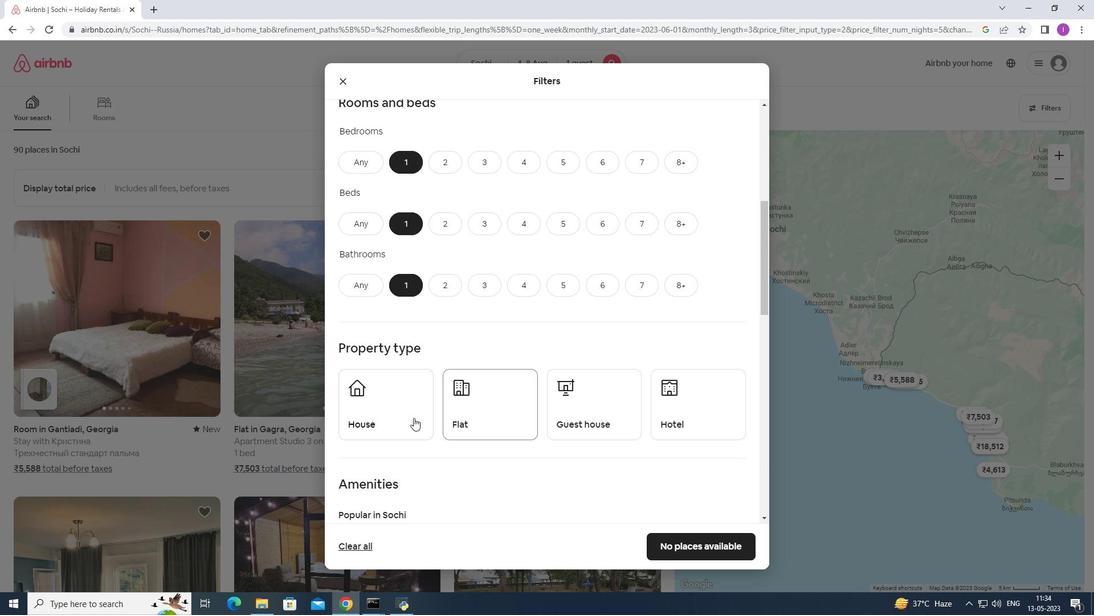 
Action: Mouse pressed left at (390, 419)
Screenshot: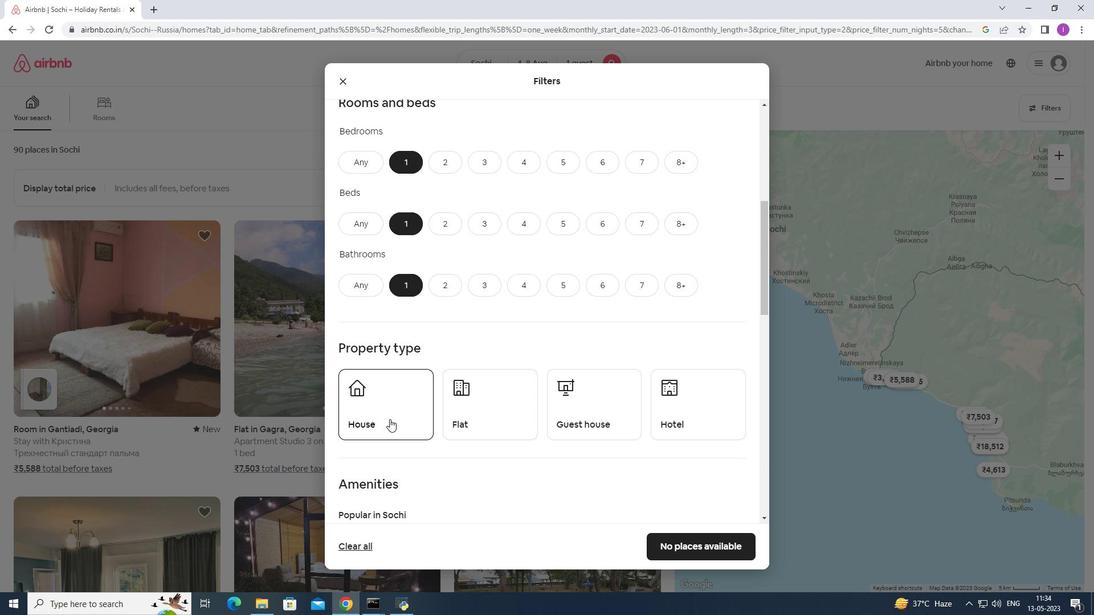 
Action: Mouse moved to (496, 419)
Screenshot: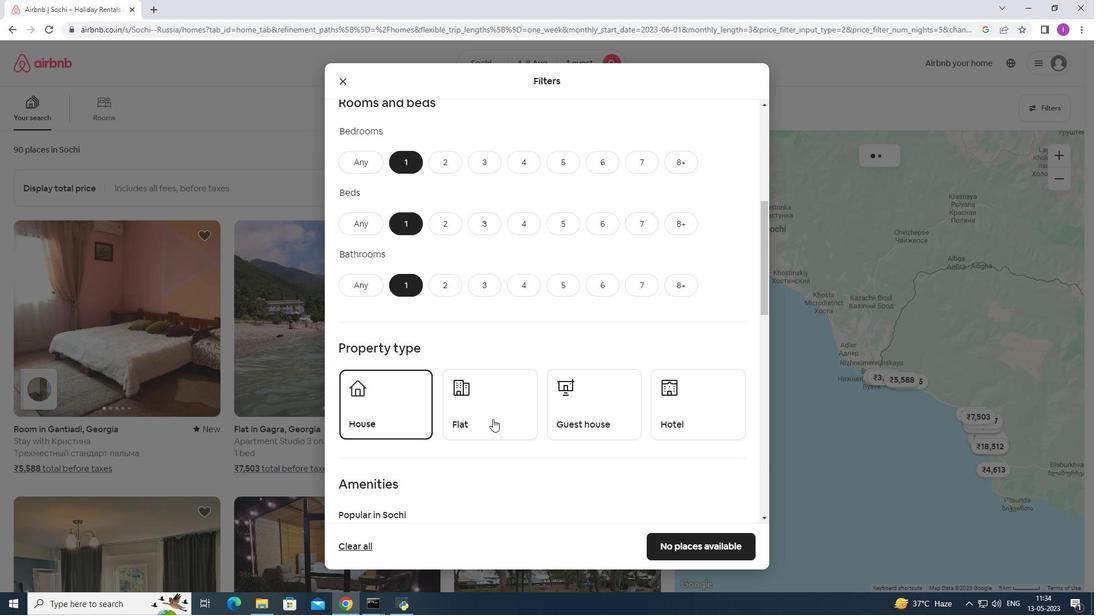 
Action: Mouse pressed left at (496, 419)
Screenshot: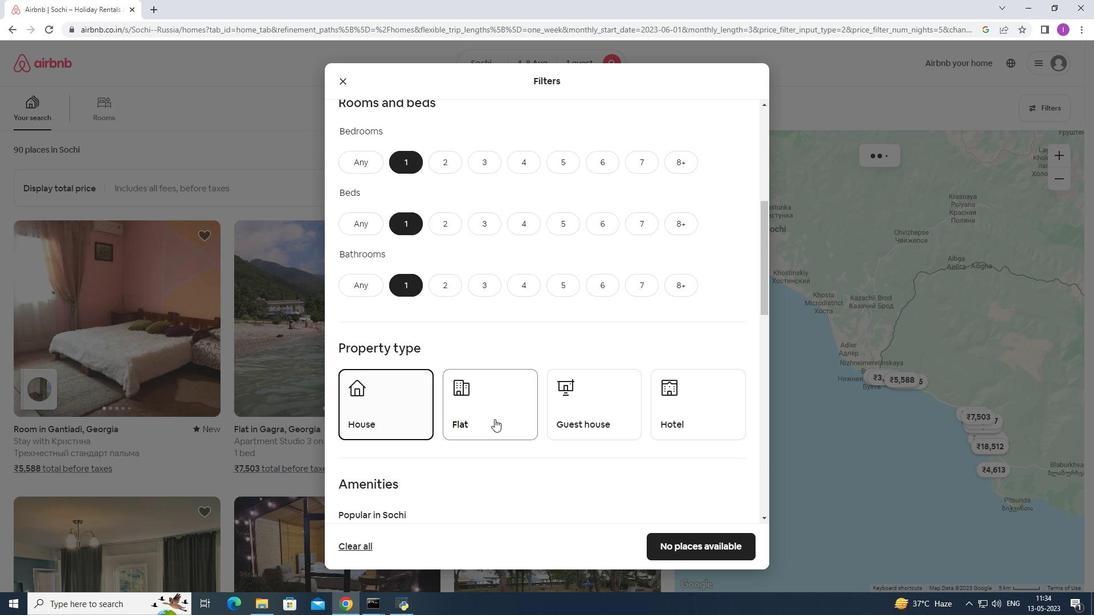 
Action: Mouse moved to (620, 432)
Screenshot: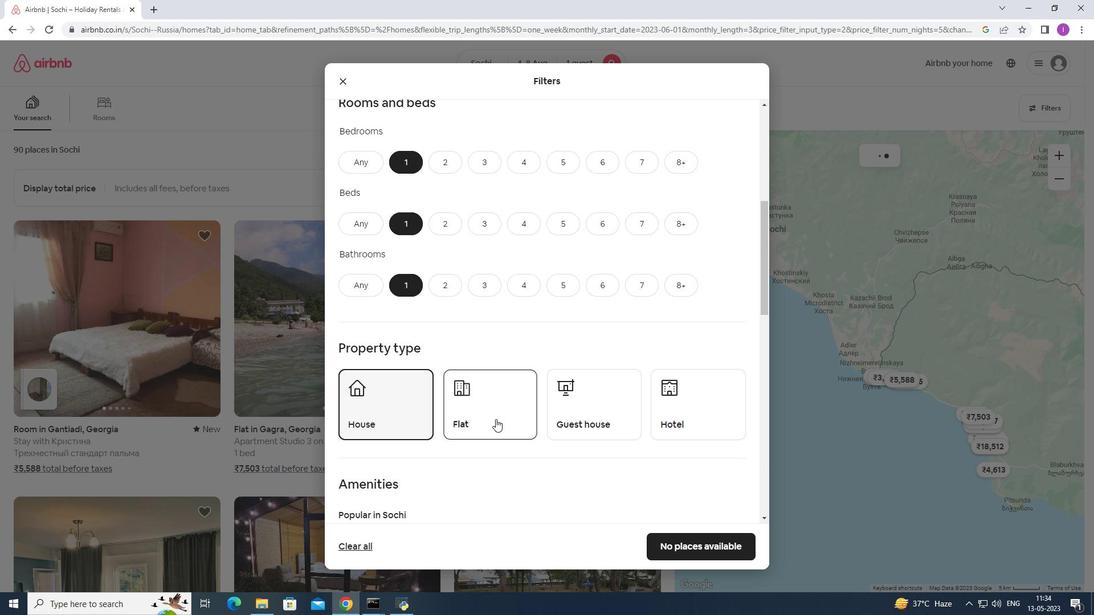 
Action: Mouse pressed left at (620, 432)
Screenshot: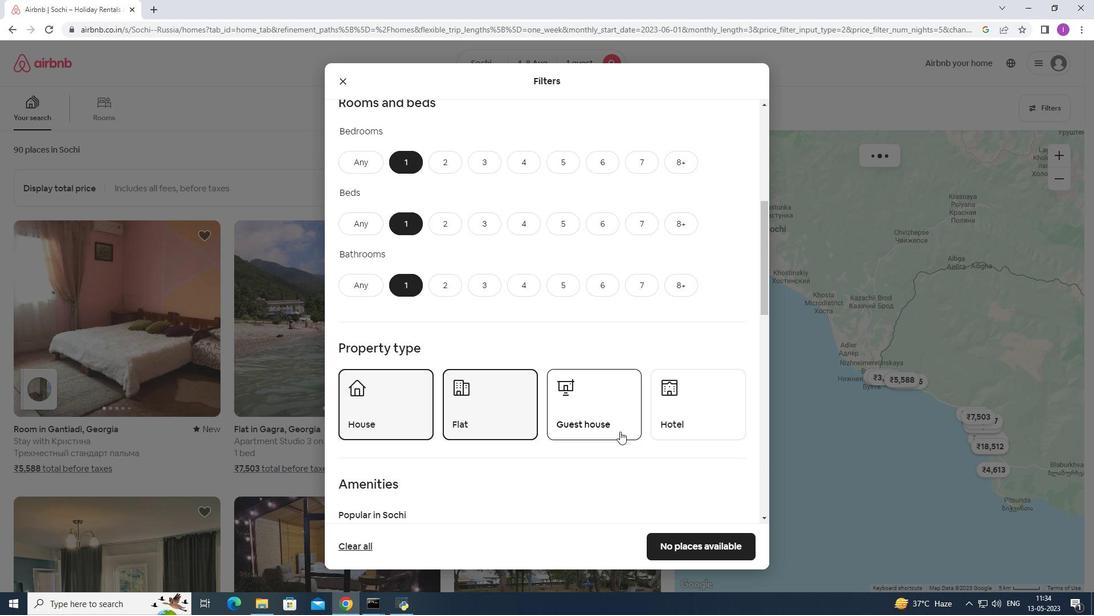 
Action: Mouse moved to (666, 431)
Screenshot: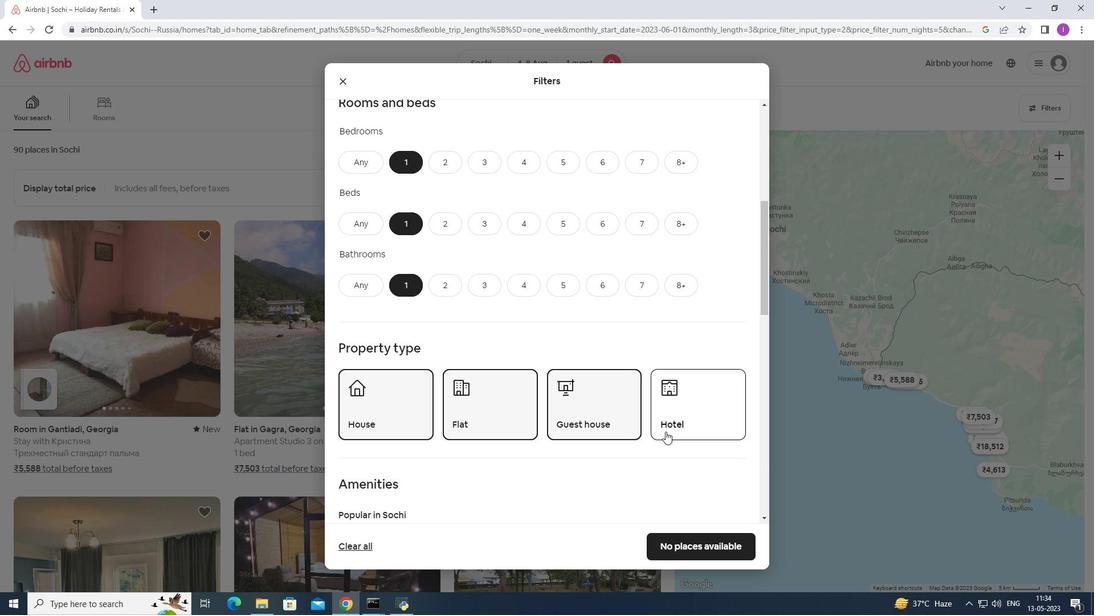 
Action: Mouse pressed left at (666, 431)
Screenshot: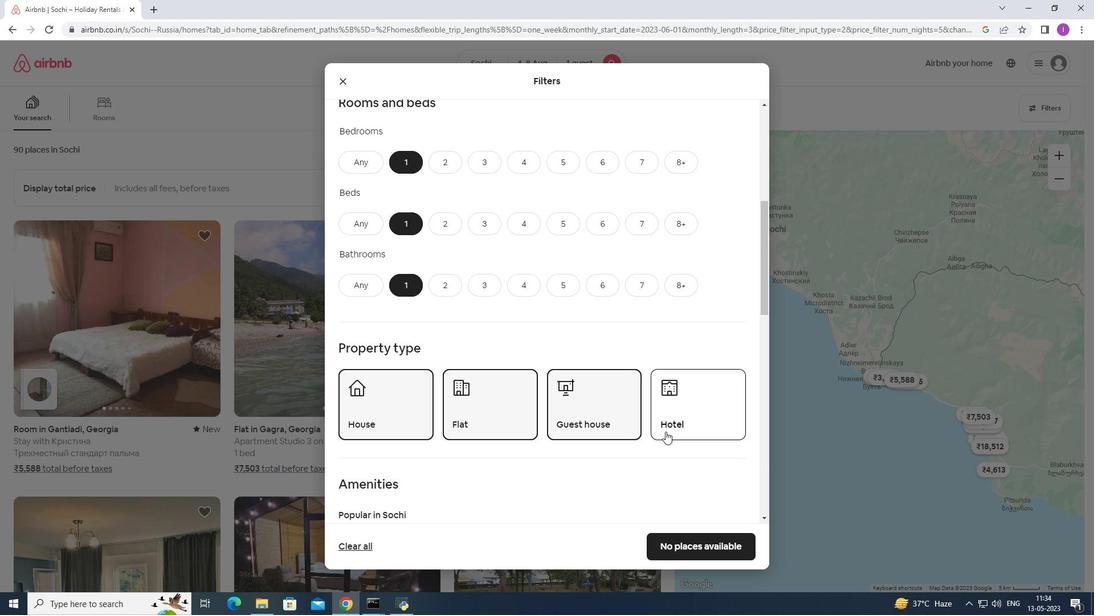 
Action: Mouse moved to (432, 433)
Screenshot: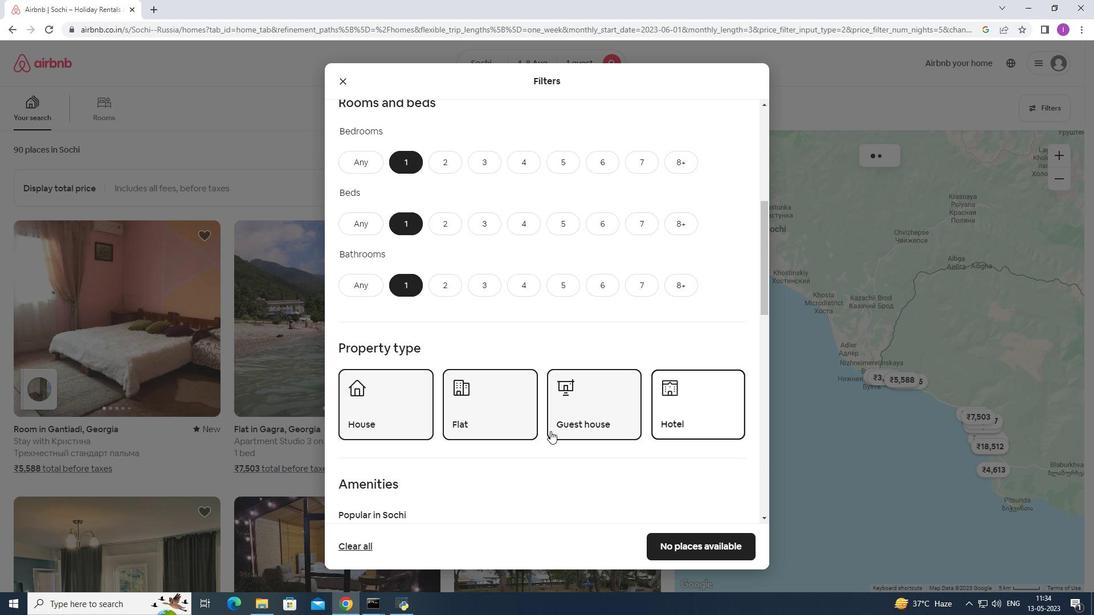 
Action: Mouse scrolled (432, 432) with delta (0, 0)
Screenshot: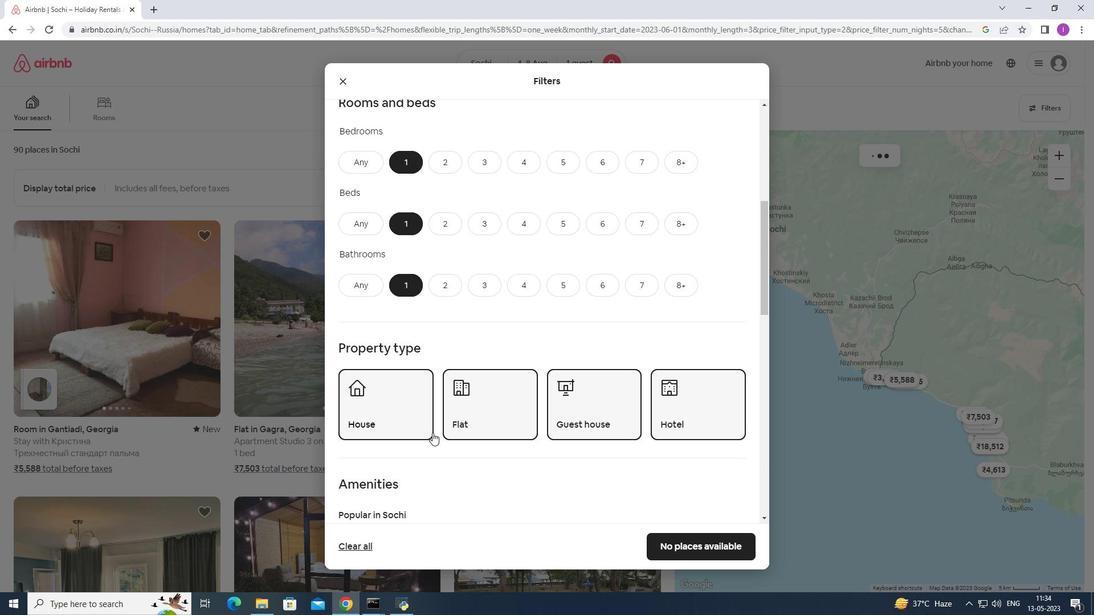 
Action: Mouse scrolled (432, 432) with delta (0, 0)
Screenshot: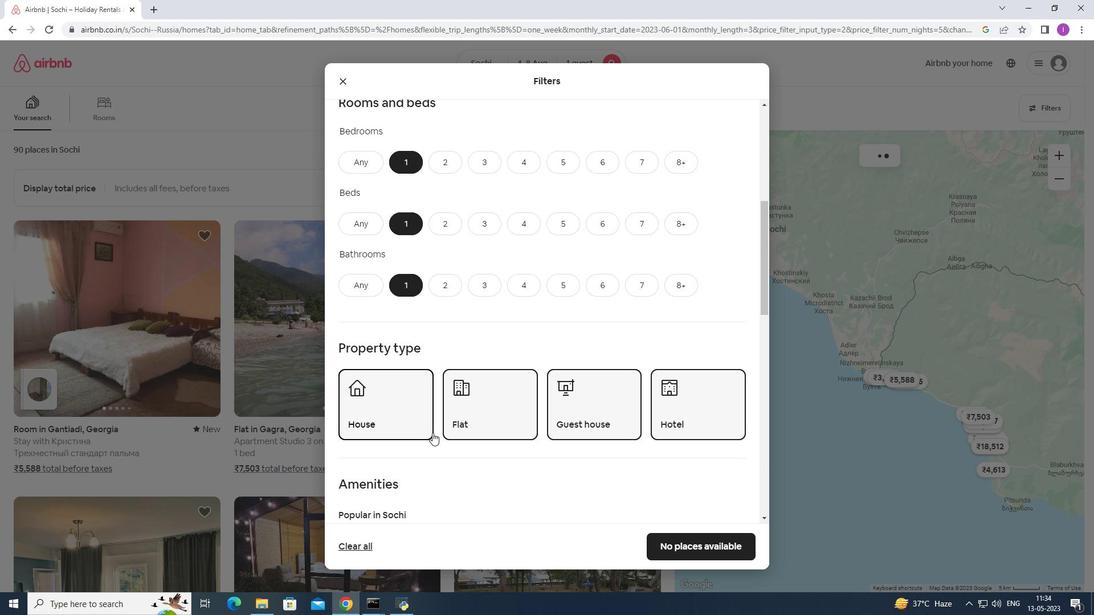 
Action: Mouse scrolled (432, 432) with delta (0, 0)
Screenshot: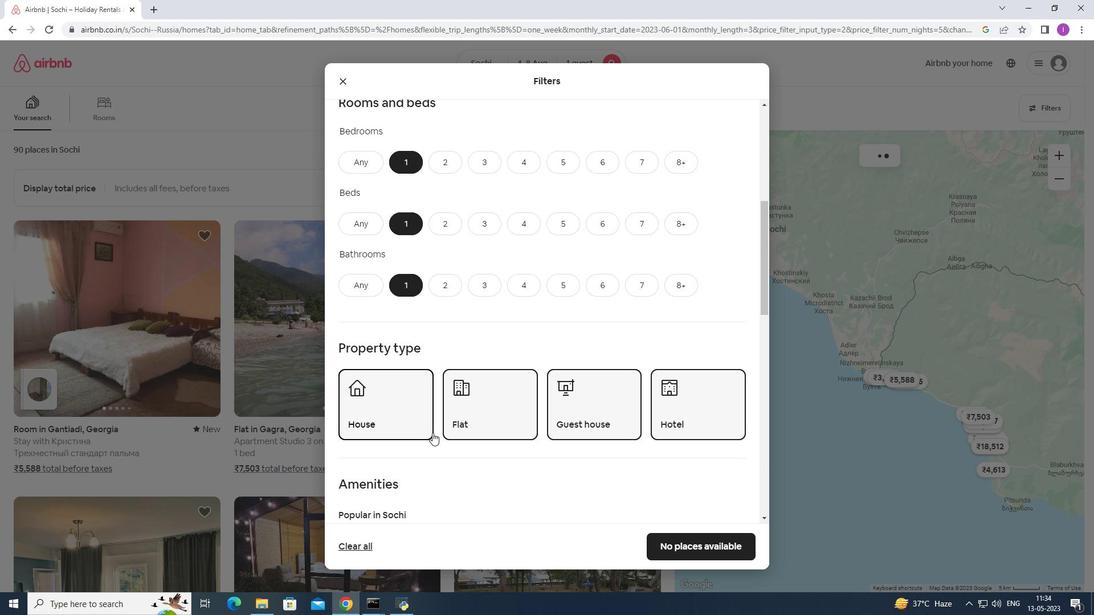 
Action: Mouse moved to (350, 372)
Screenshot: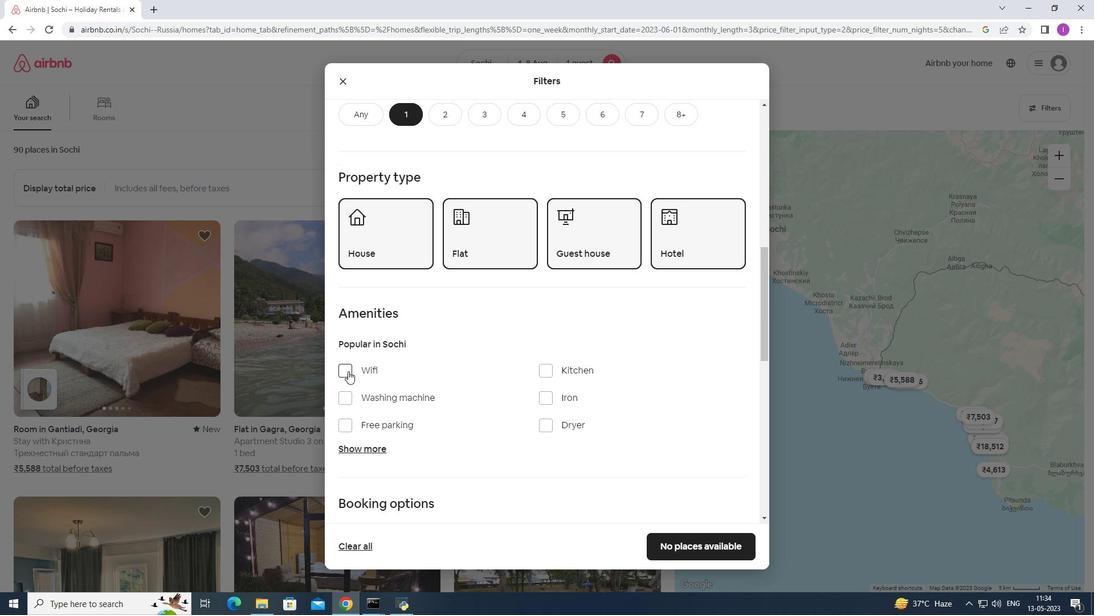 
Action: Mouse pressed left at (350, 372)
Screenshot: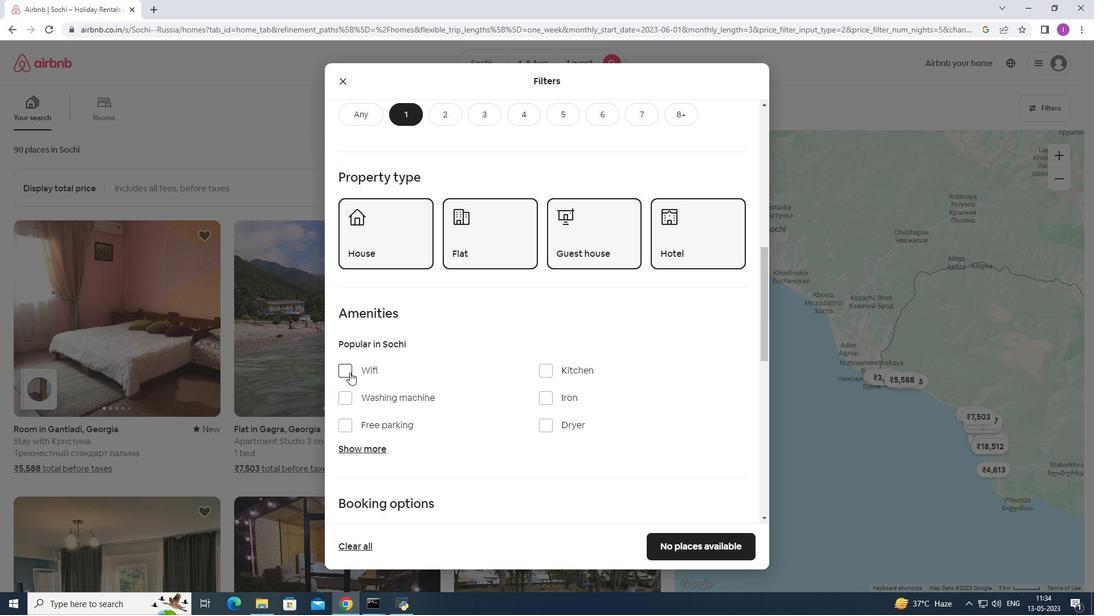 
Action: Mouse moved to (518, 364)
Screenshot: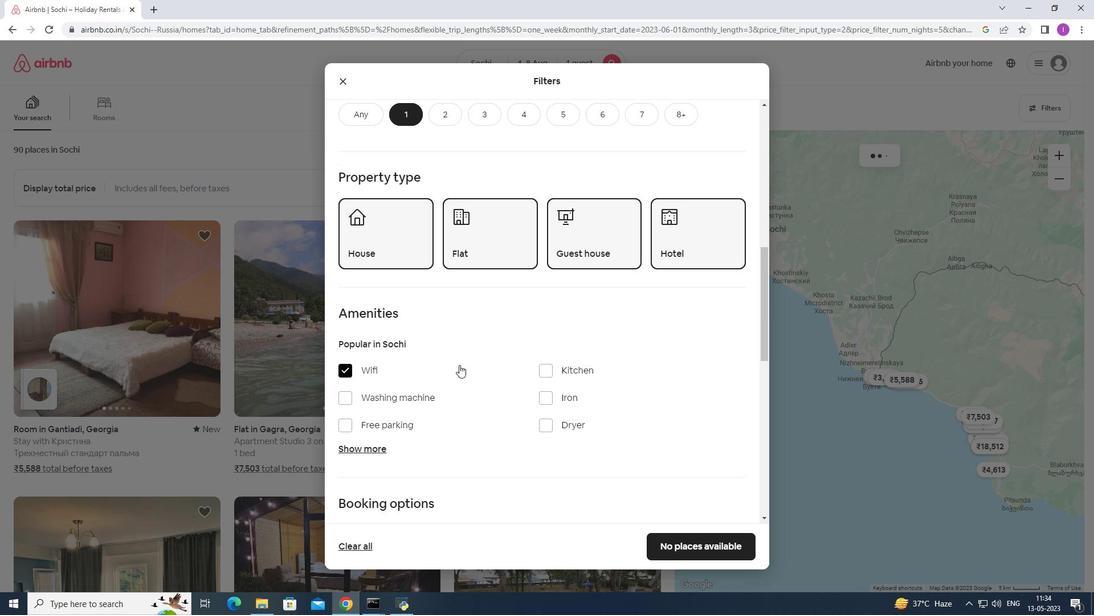 
Action: Mouse scrolled (518, 363) with delta (0, 0)
Screenshot: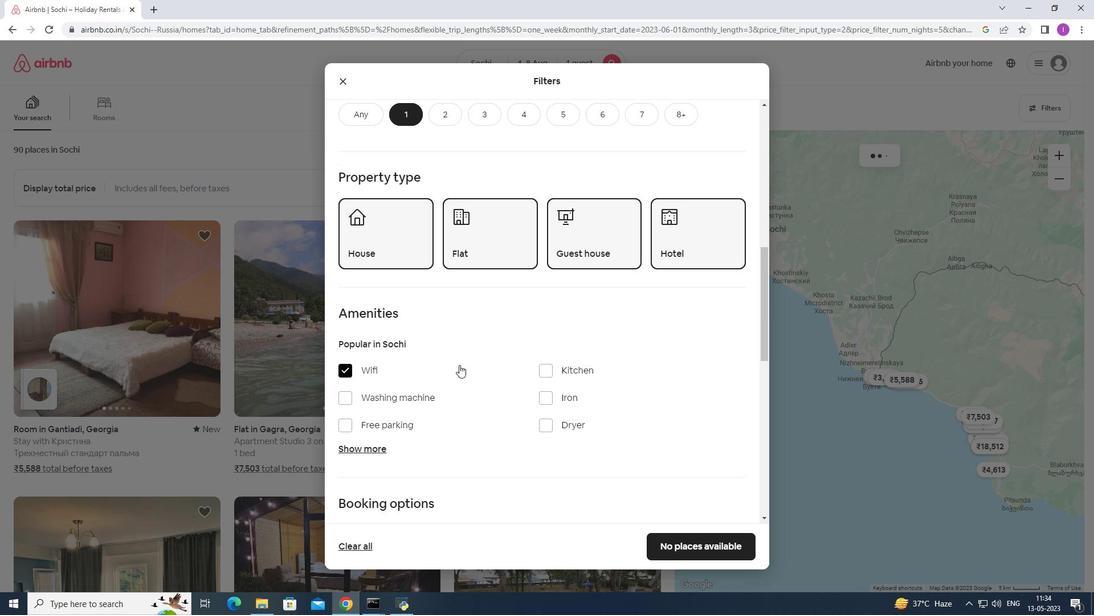 
Action: Mouse moved to (518, 364)
Screenshot: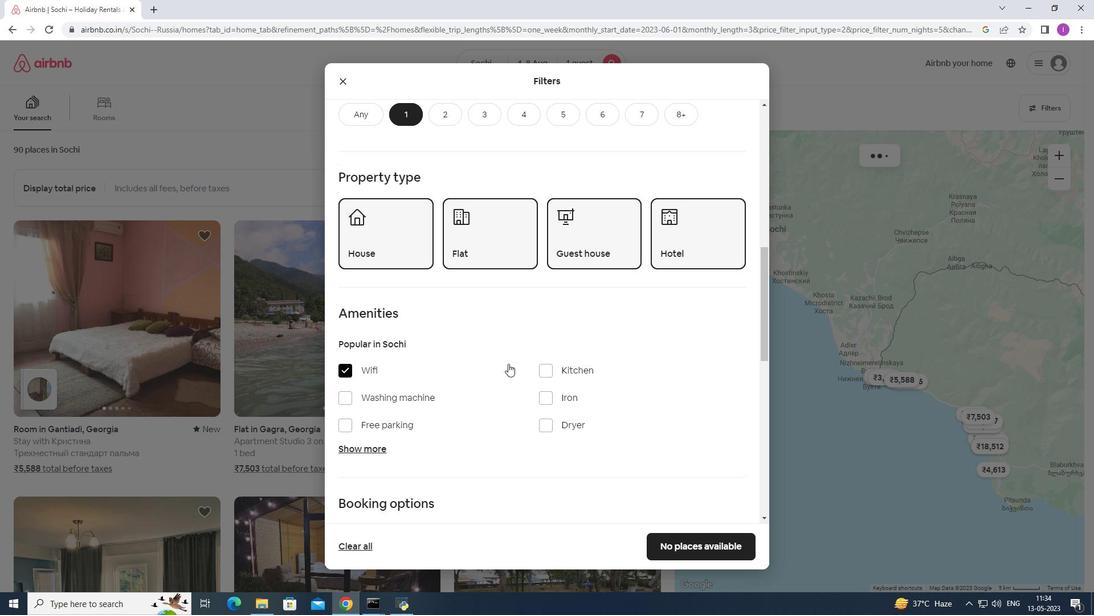 
Action: Mouse scrolled (518, 363) with delta (0, 0)
Screenshot: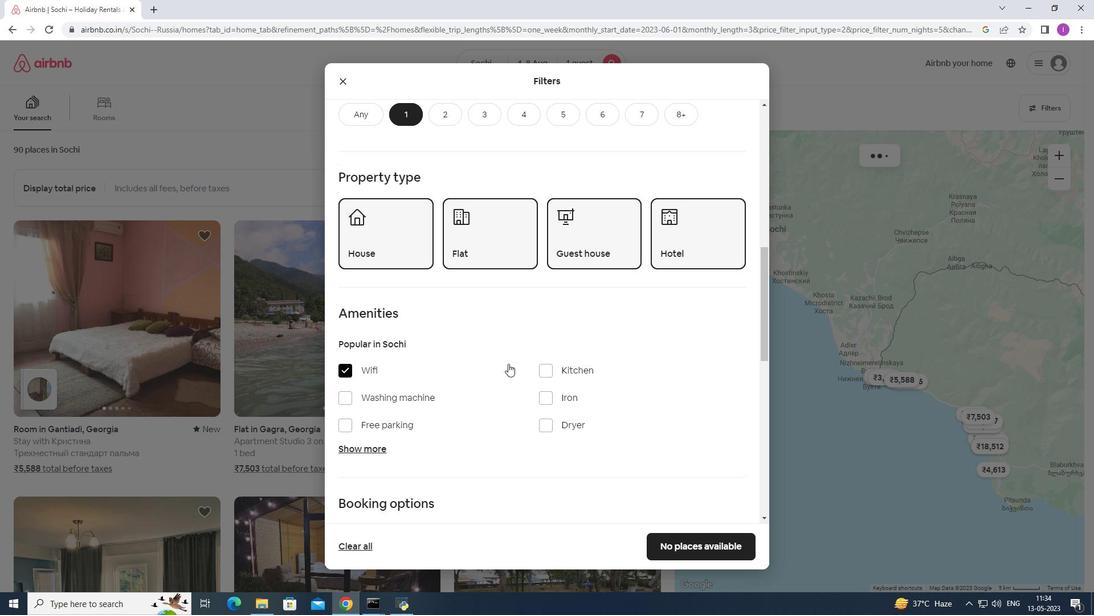 
Action: Mouse moved to (518, 364)
Screenshot: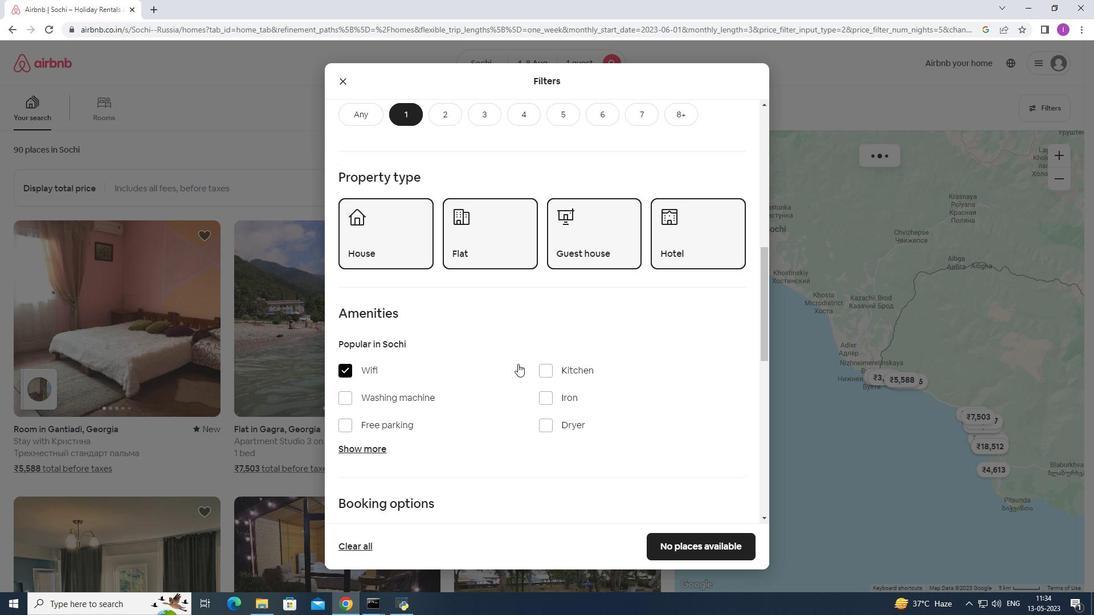 
Action: Mouse scrolled (518, 363) with delta (0, 0)
Screenshot: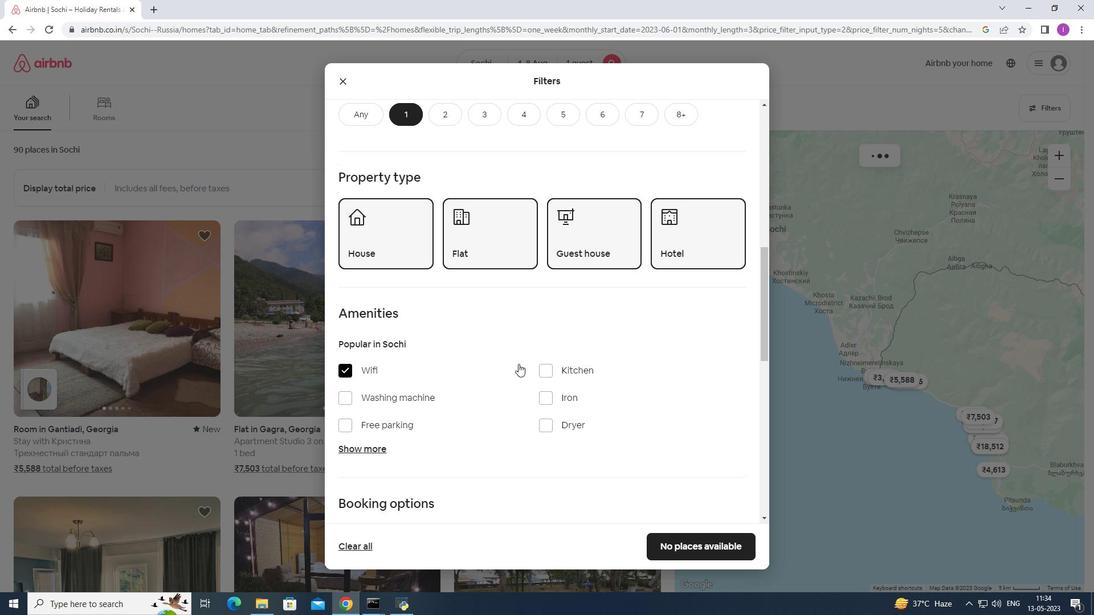 
Action: Mouse moved to (518, 364)
Screenshot: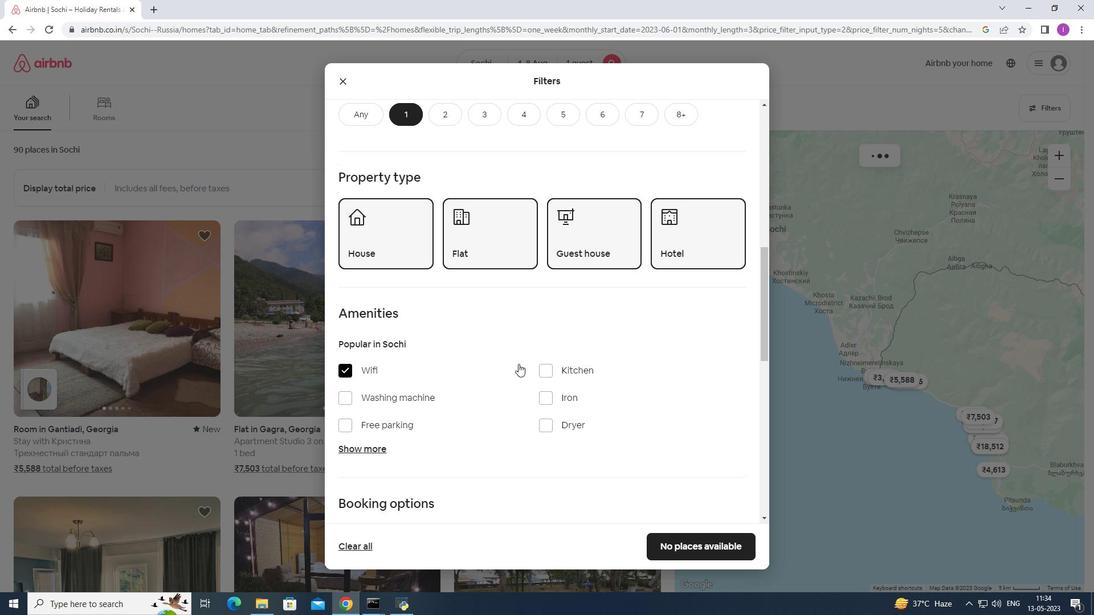 
Action: Mouse scrolled (518, 363) with delta (0, 0)
Screenshot: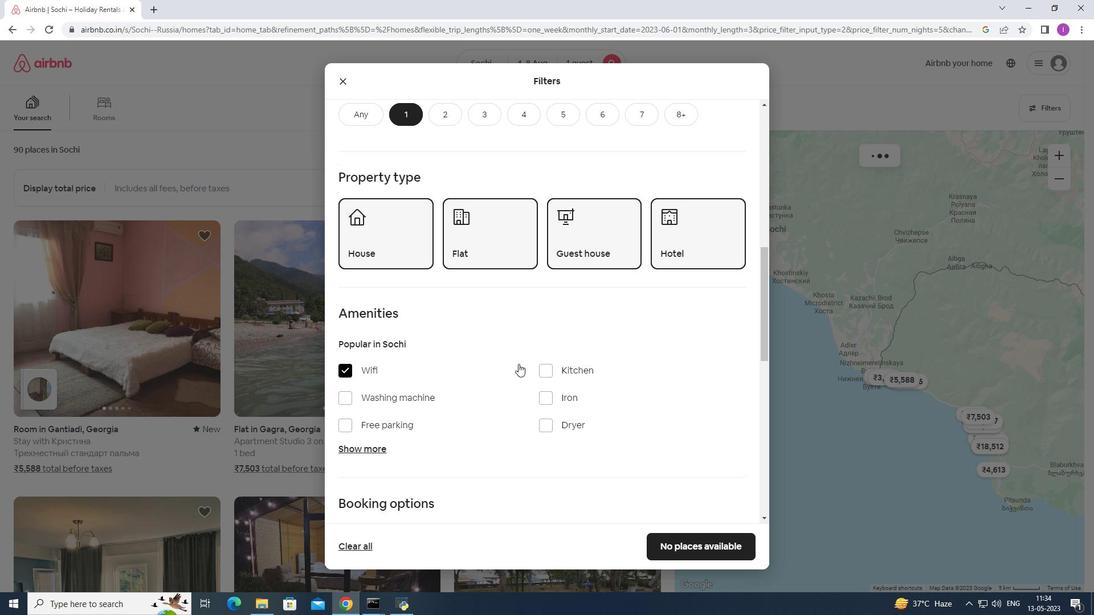 
Action: Mouse moved to (518, 366)
Screenshot: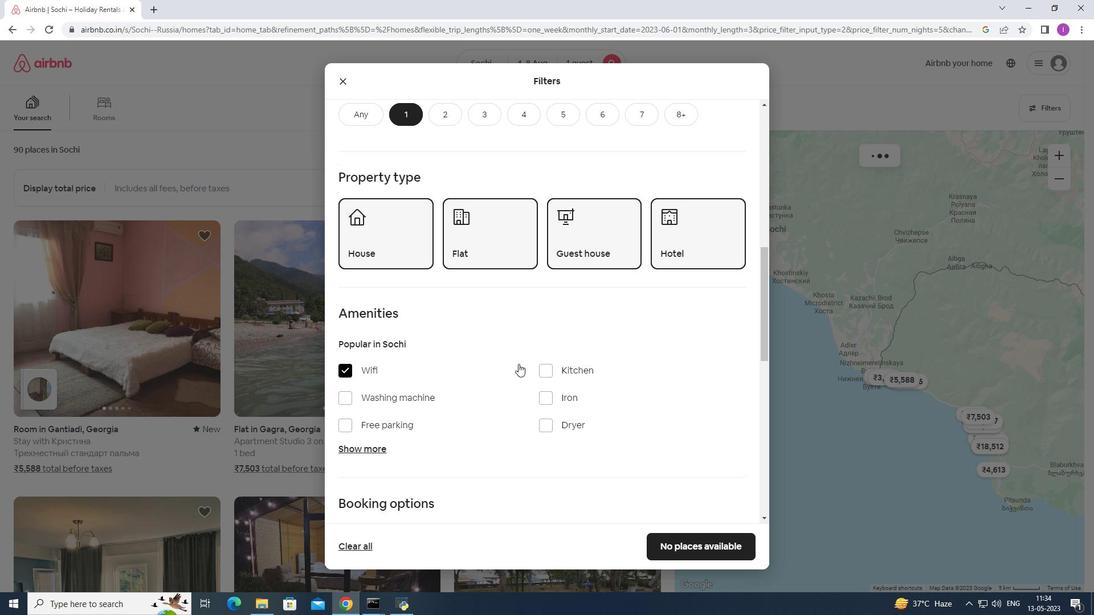 
Action: Mouse scrolled (518, 364) with delta (0, 0)
Screenshot: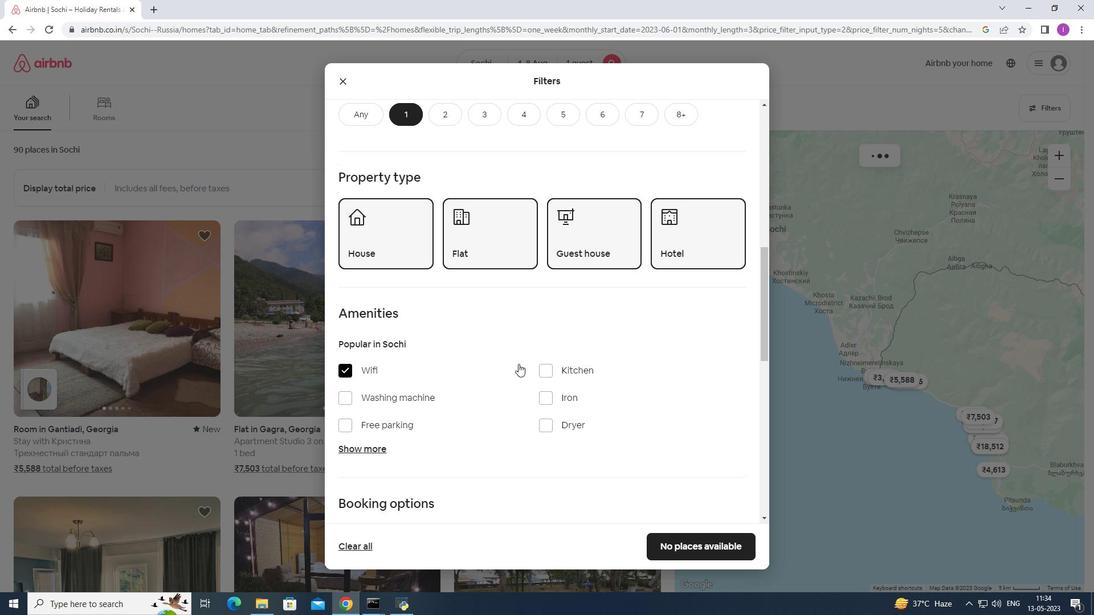 
Action: Mouse moved to (720, 301)
Screenshot: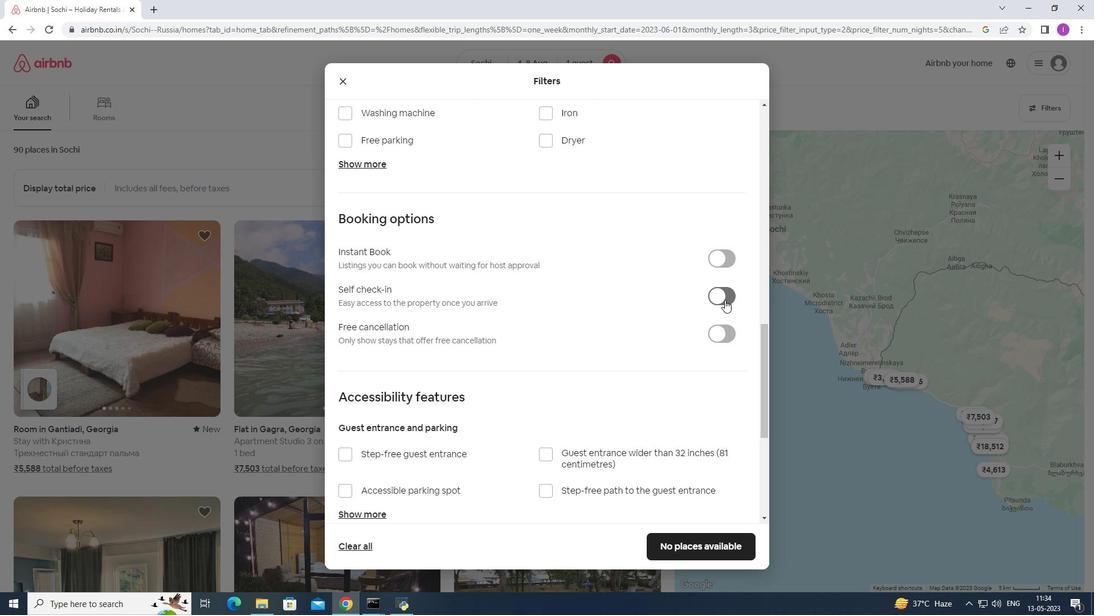 
Action: Mouse pressed left at (720, 301)
Screenshot: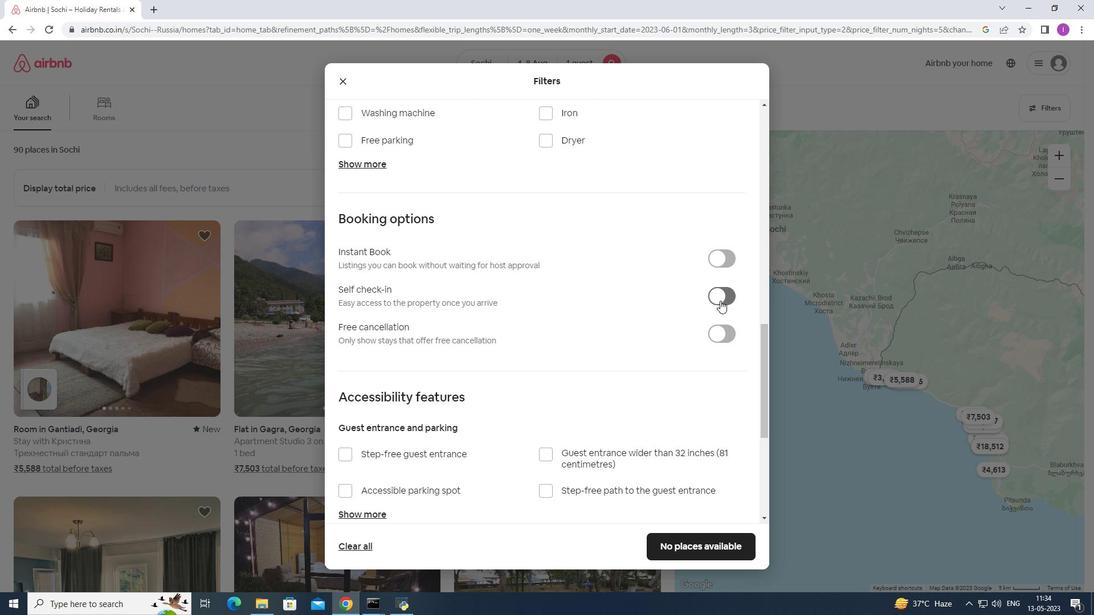 
Action: Mouse moved to (598, 439)
Screenshot: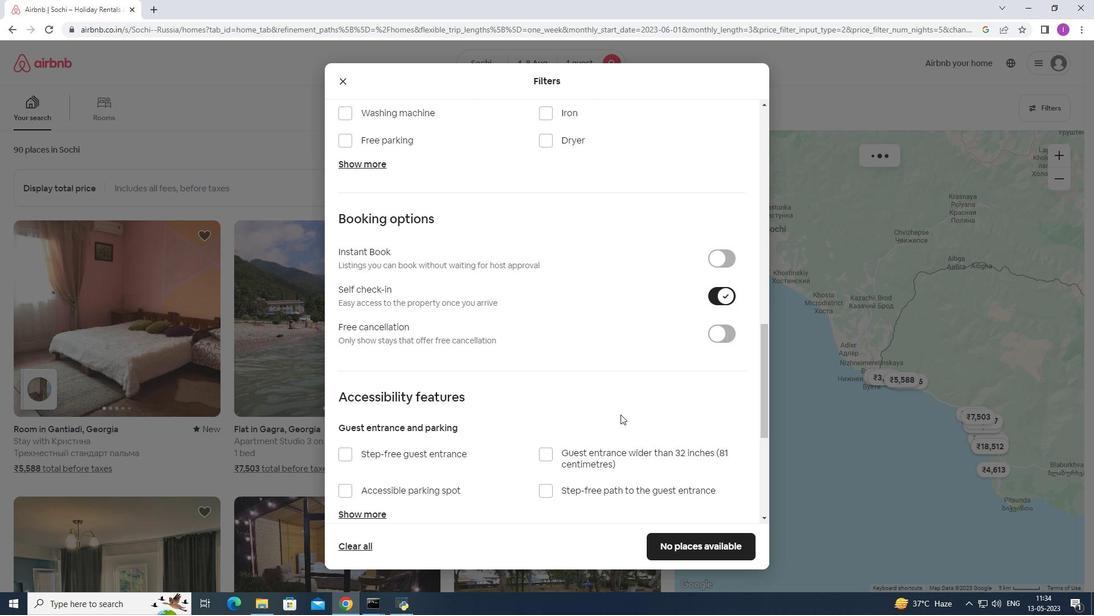 
Action: Mouse scrolled (598, 438) with delta (0, 0)
Screenshot: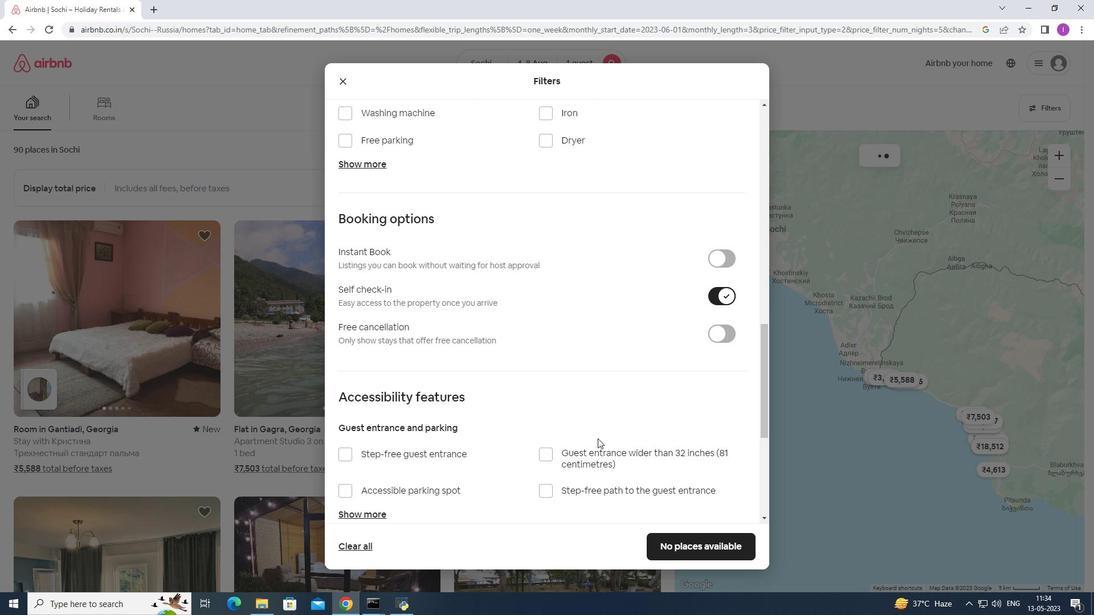 
Action: Mouse scrolled (598, 438) with delta (0, 0)
Screenshot: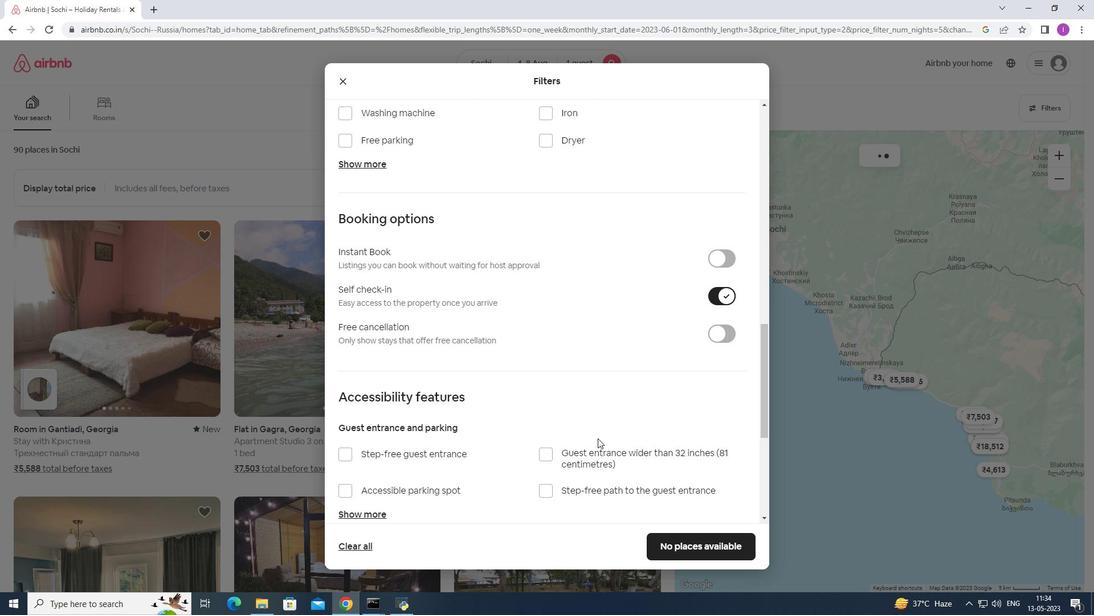 
Action: Mouse scrolled (598, 438) with delta (0, 0)
Screenshot: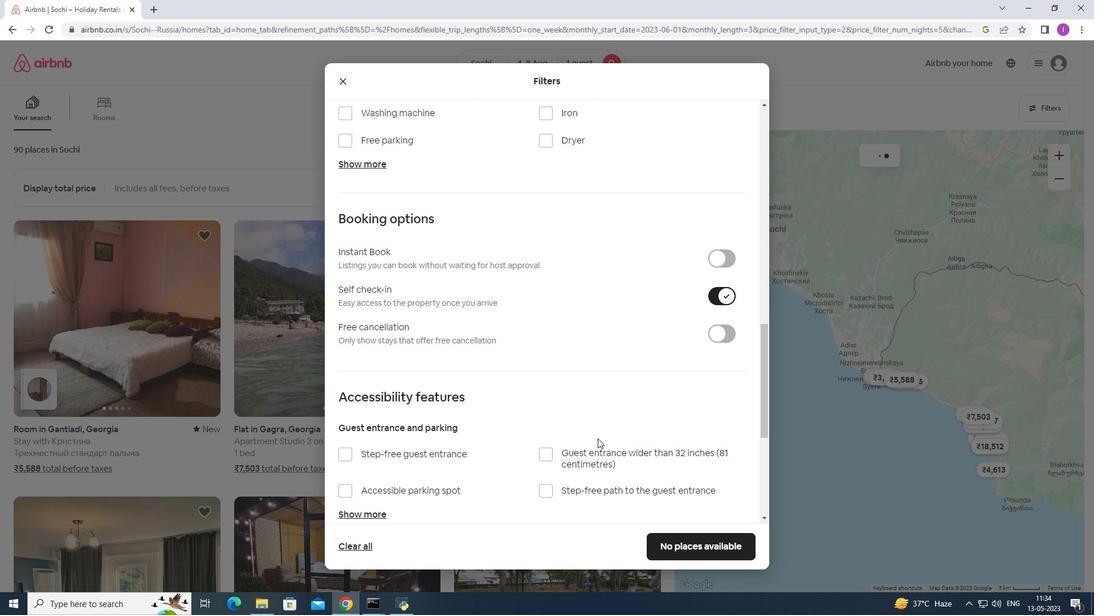 
Action: Mouse moved to (598, 439)
Screenshot: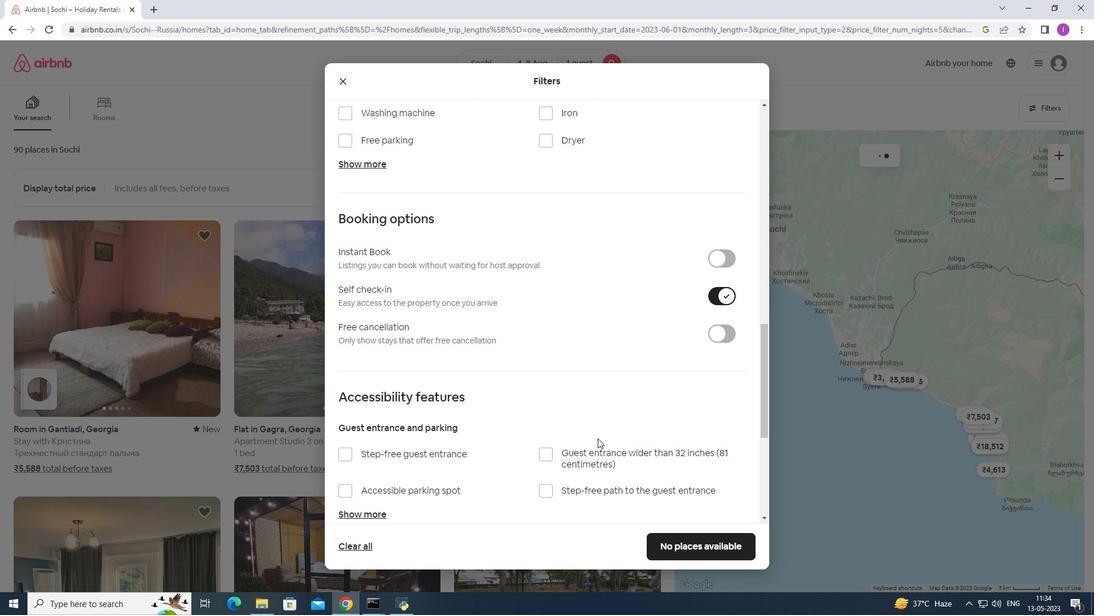 
Action: Mouse scrolled (598, 438) with delta (0, 0)
Screenshot: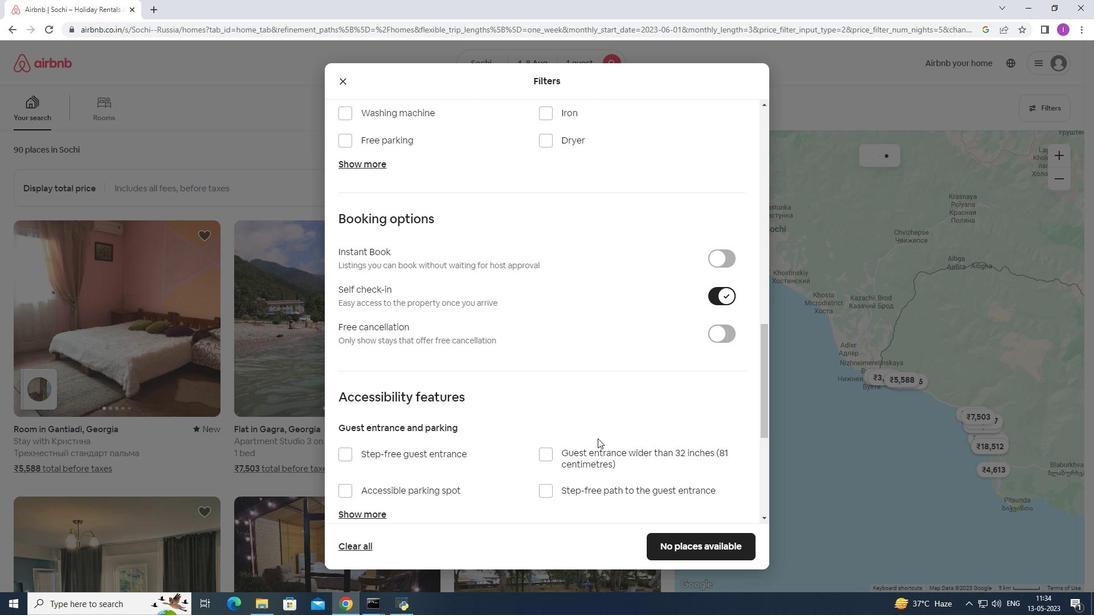 
Action: Mouse moved to (599, 417)
Screenshot: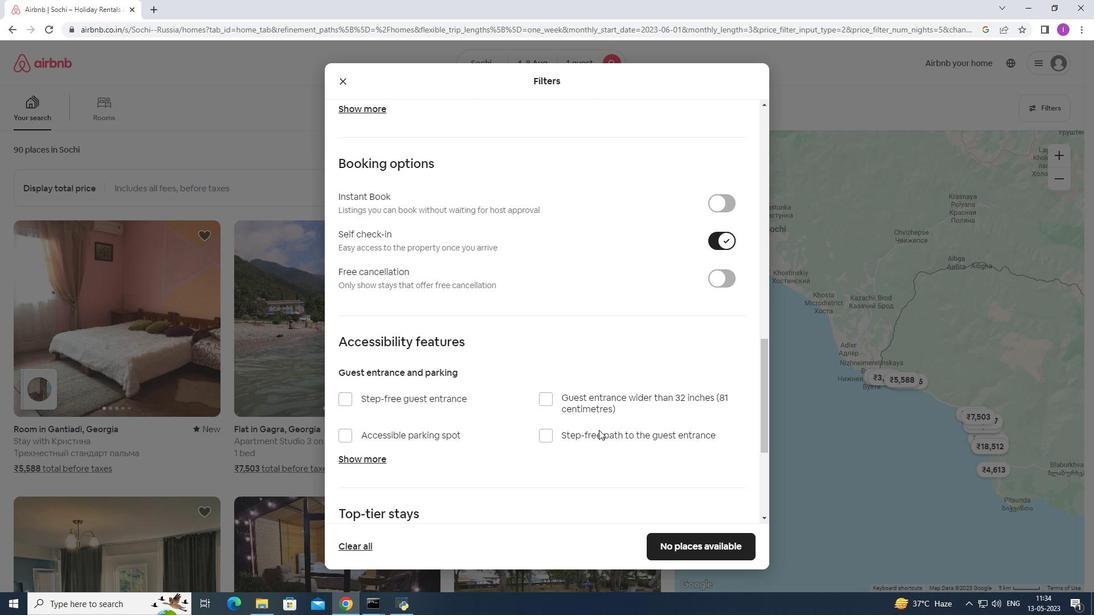 
Action: Mouse scrolled (599, 416) with delta (0, 0)
Screenshot: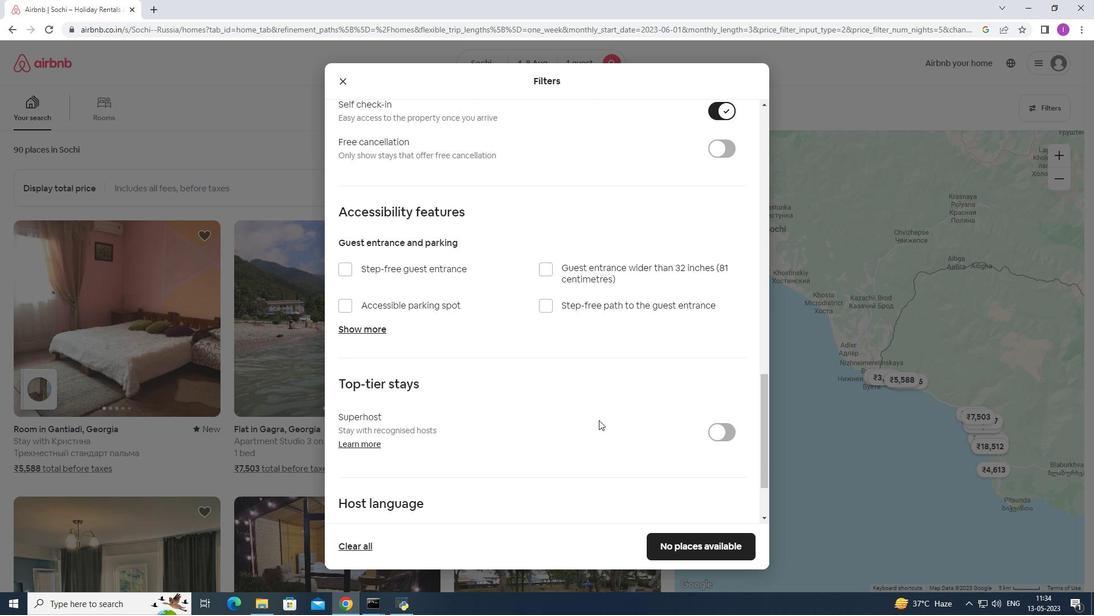 
Action: Mouse moved to (599, 418)
Screenshot: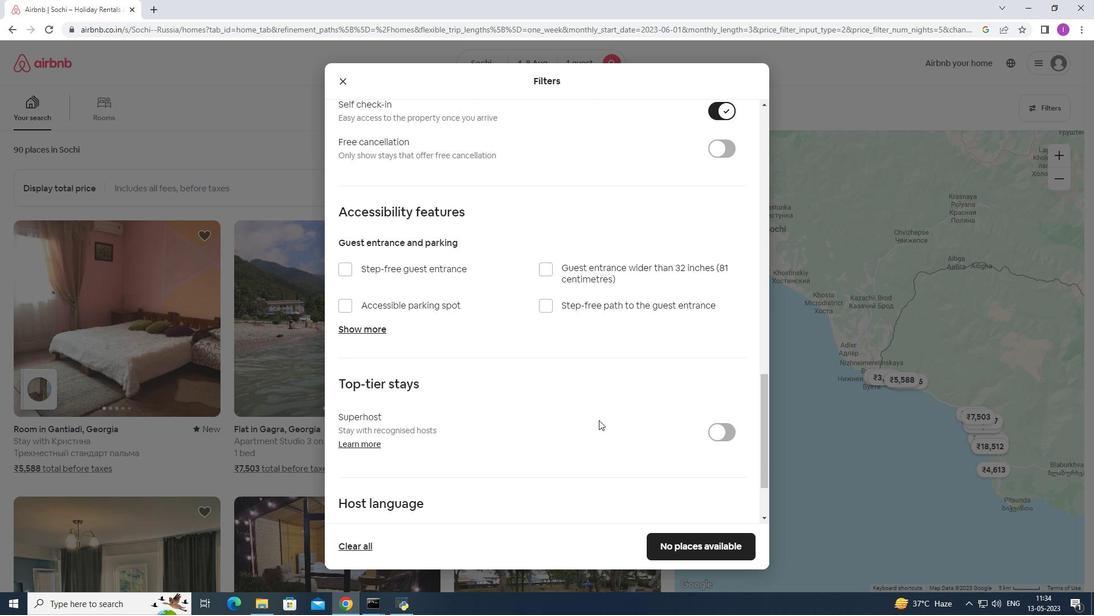 
Action: Mouse scrolled (599, 418) with delta (0, 0)
Screenshot: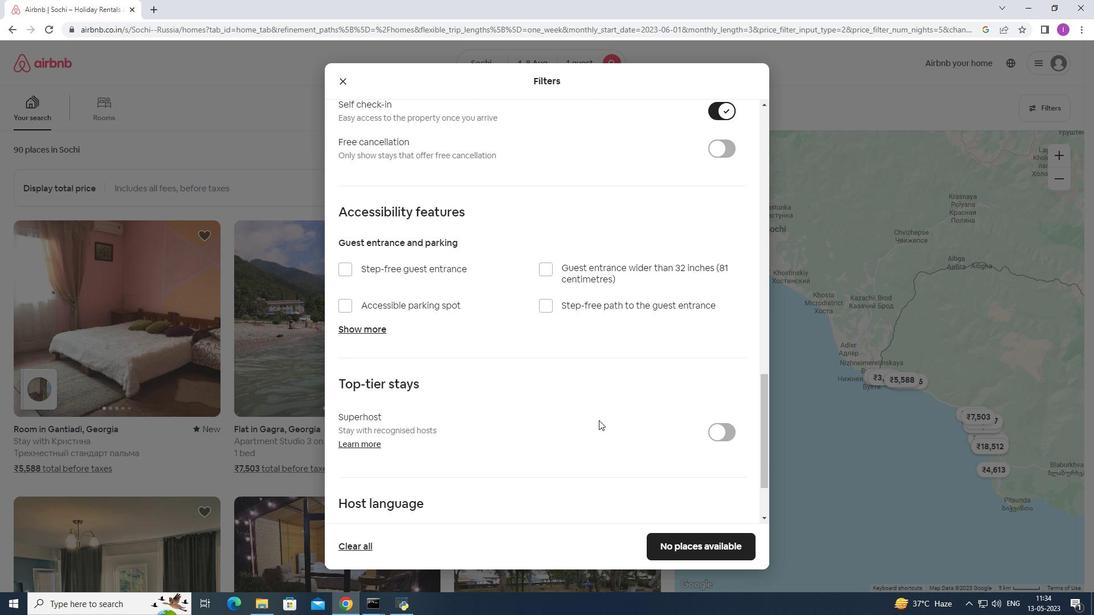 
Action: Mouse moved to (599, 420)
Screenshot: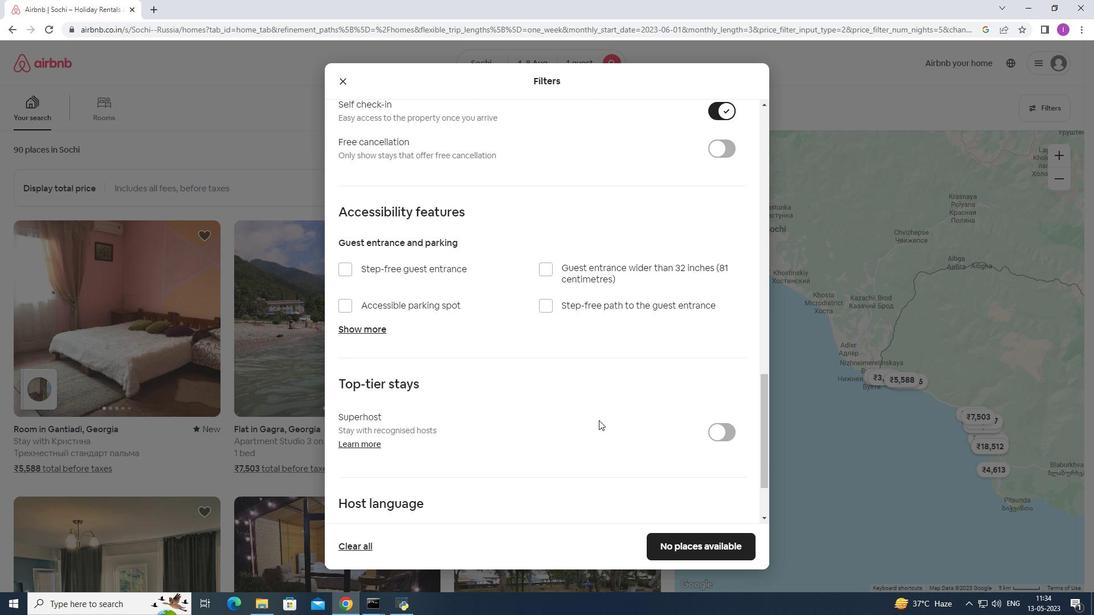 
Action: Mouse scrolled (599, 420) with delta (0, 0)
Screenshot: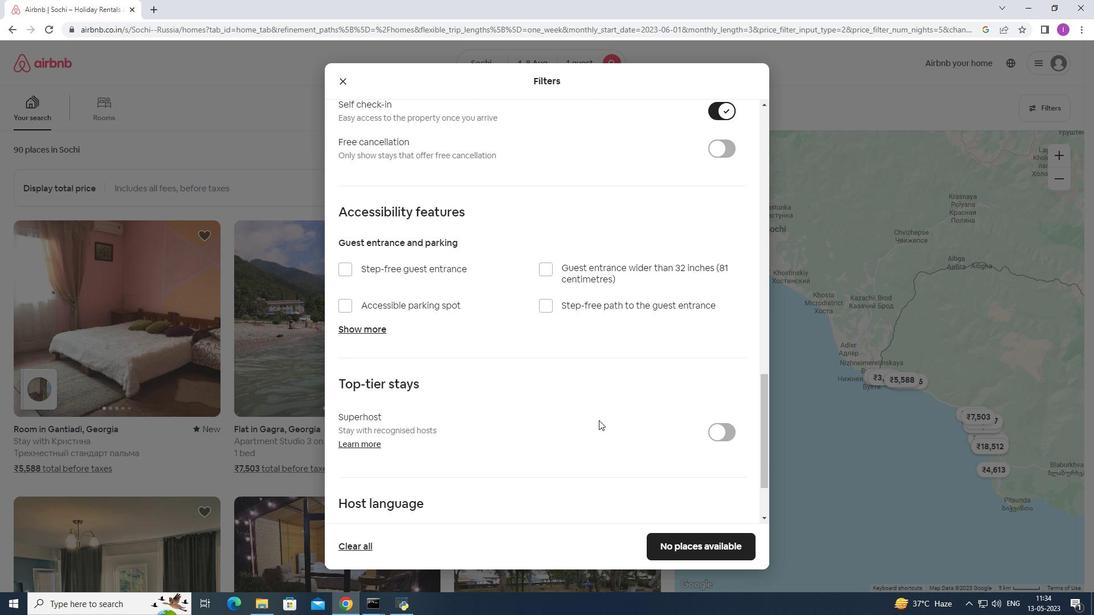 
Action: Mouse moved to (599, 423)
Screenshot: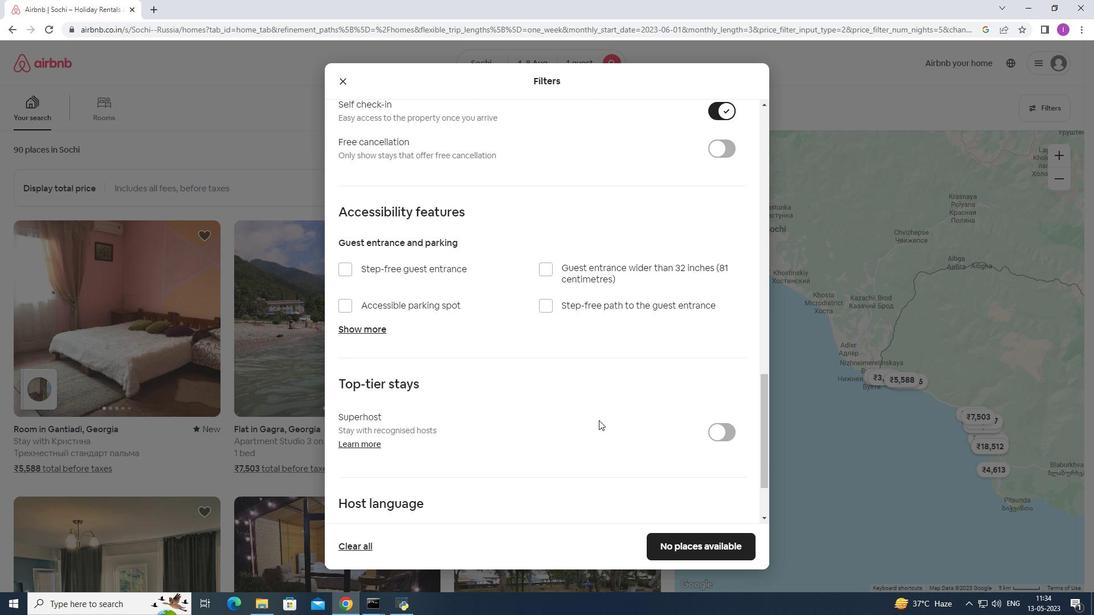 
Action: Mouse scrolled (599, 422) with delta (0, 0)
Screenshot: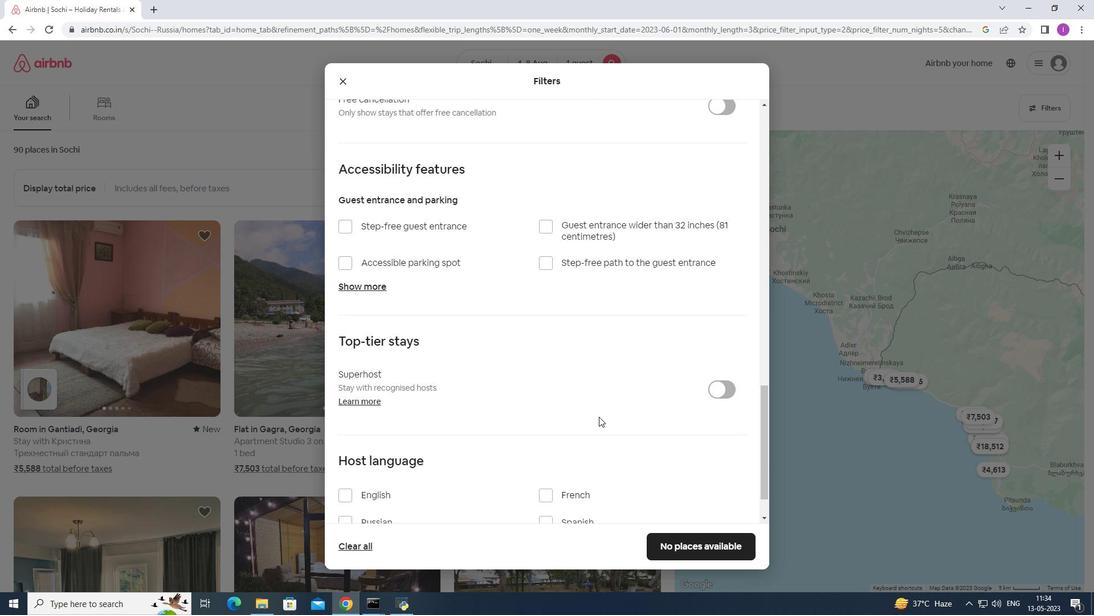 
Action: Mouse scrolled (599, 422) with delta (0, 0)
Screenshot: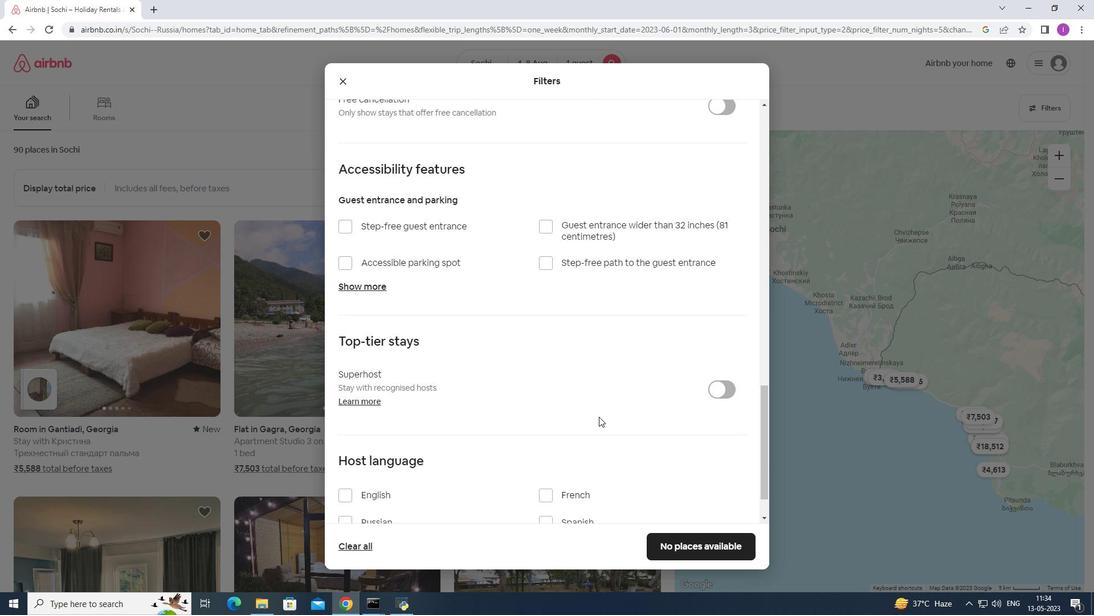 
Action: Mouse moved to (366, 465)
Screenshot: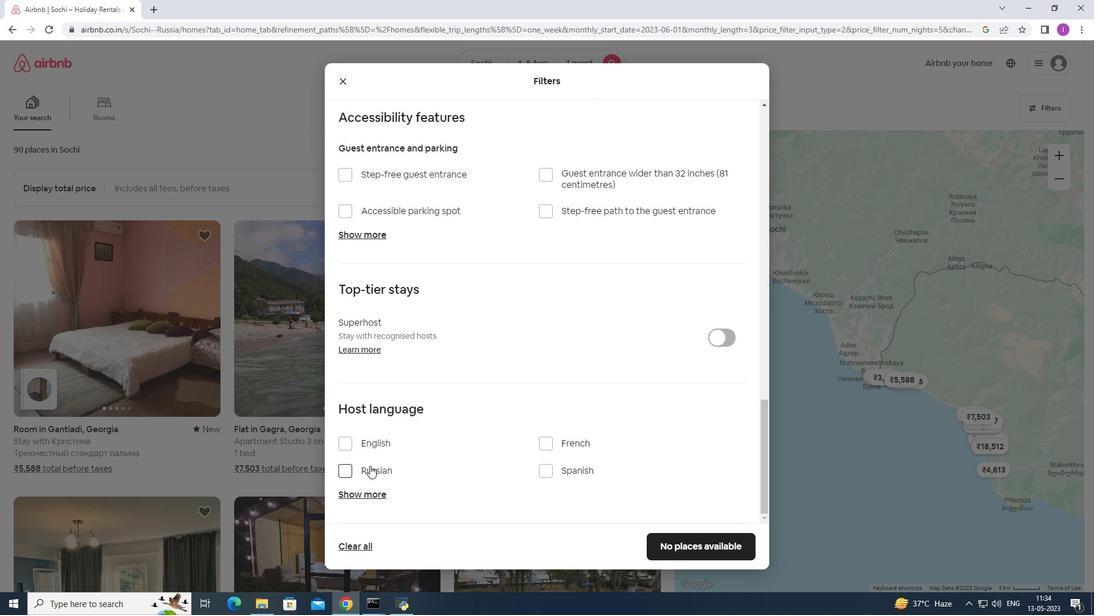 
Action: Mouse scrolled (366, 464) with delta (0, 0)
Screenshot: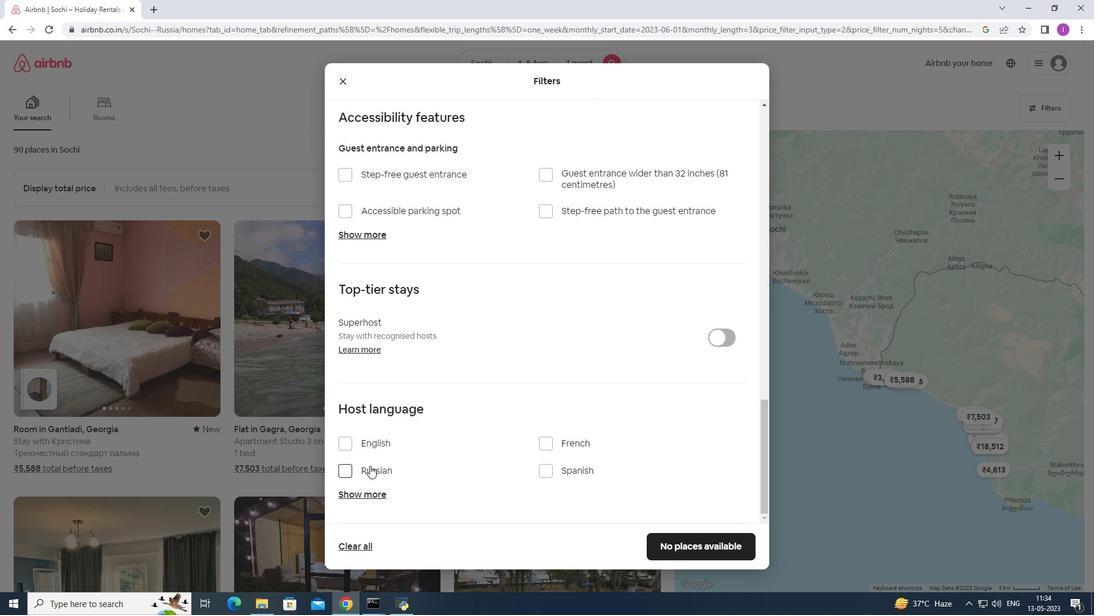 
Action: Mouse scrolled (366, 464) with delta (0, 0)
Screenshot: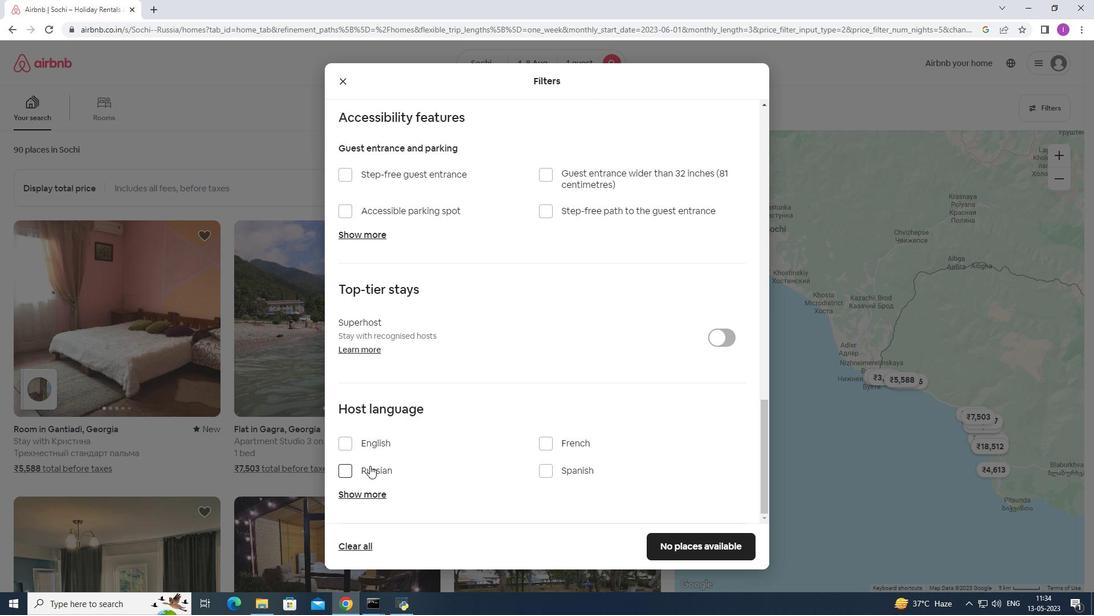 
Action: Mouse moved to (366, 463)
Screenshot: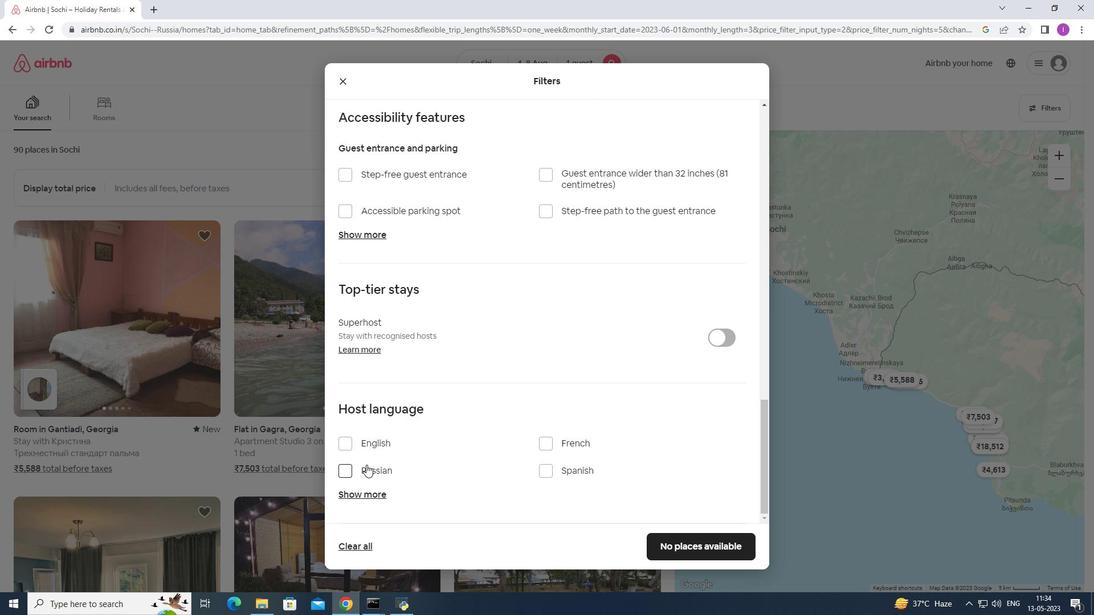 
Action: Mouse scrolled (366, 463) with delta (0, 0)
Screenshot: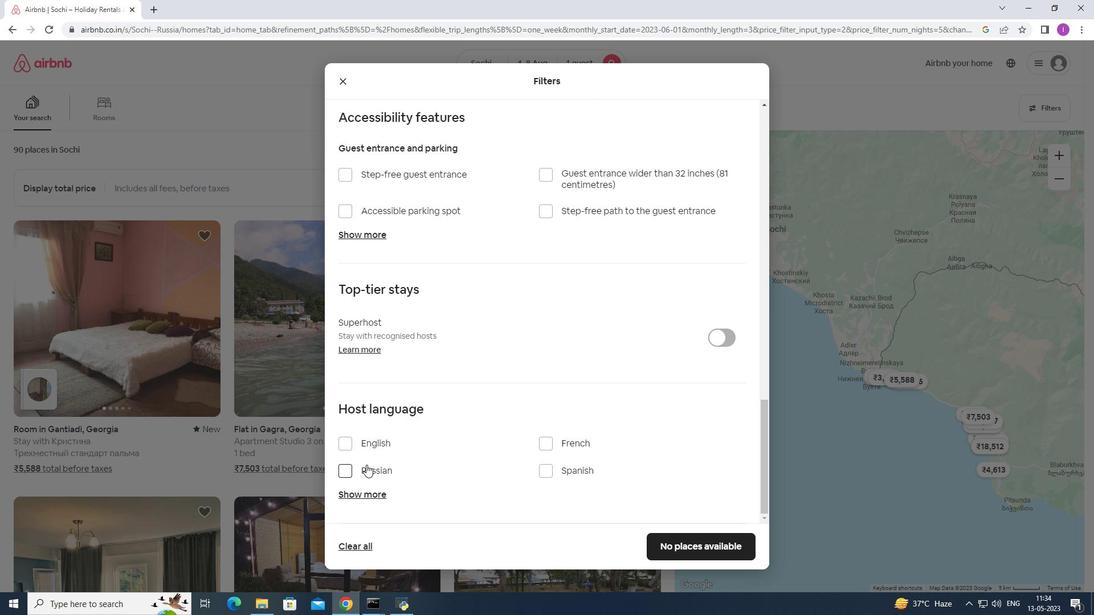 
Action: Mouse moved to (341, 443)
Screenshot: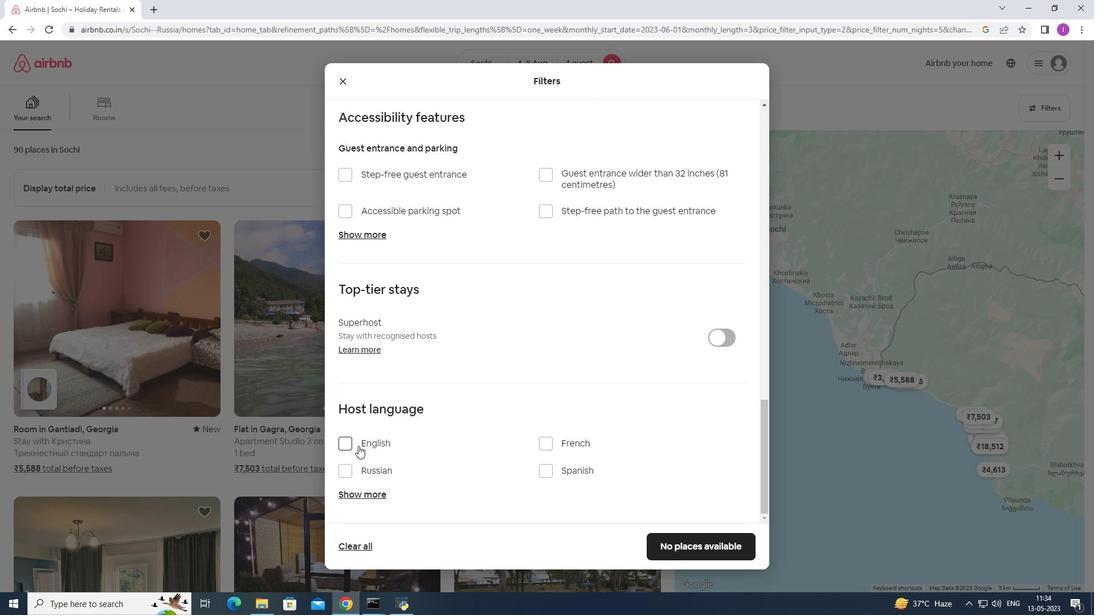 
Action: Mouse pressed left at (341, 443)
Screenshot: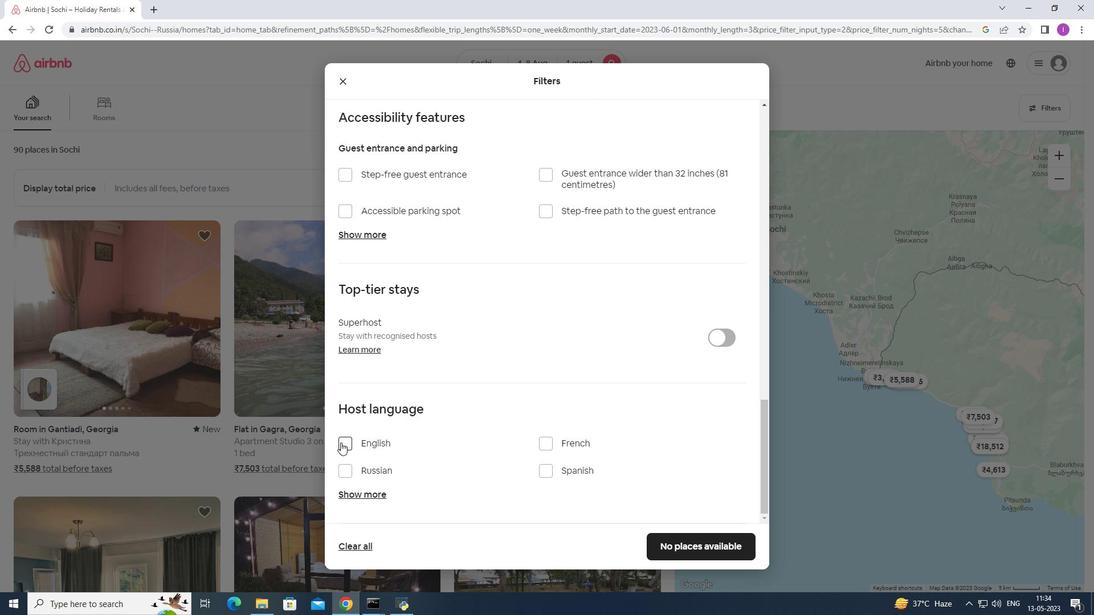 
Action: Mouse moved to (718, 548)
Screenshot: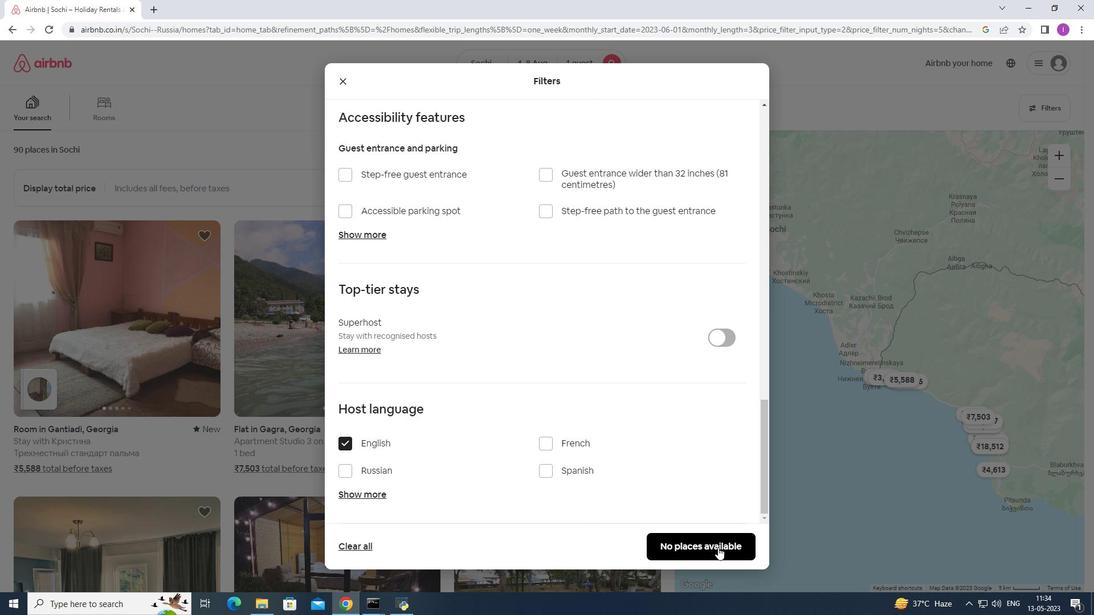 
Action: Mouse pressed left at (718, 548)
Screenshot: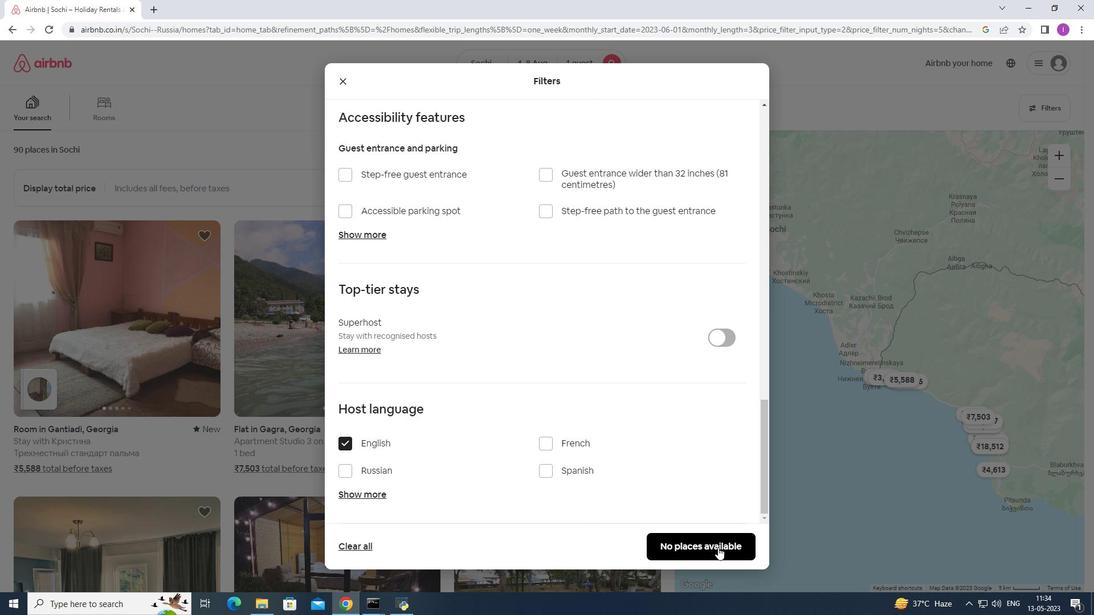 
Action: Mouse moved to (482, 479)
Screenshot: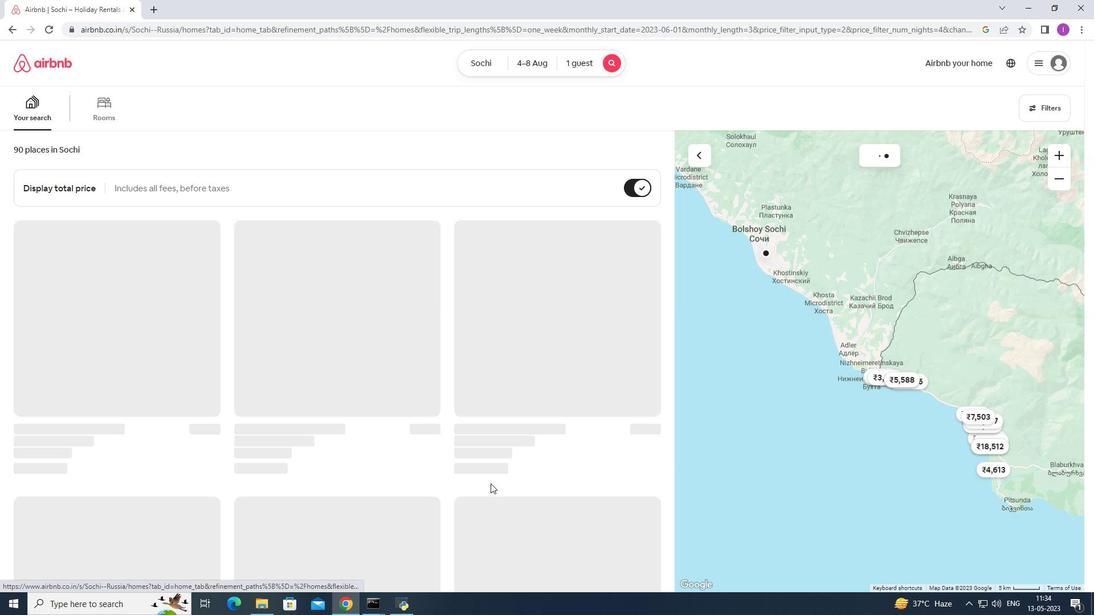 
